Task: In the Contact  AveryRobinson@colgate.com, Add note: 'Add a note to follow up on a recent proposal sent to a prospect.'. Mark checkbox to create task to follow up ': In 3 business days '. Create task, with  description: Physical meeting done, Add due date: Tomorrow; Add reminder: 30 Minutes before. Set Priority High and add note: follow up with the client regarding their recent inquiry and address any questions they may have.. Logged in from softage.1@softage.net
Action: Mouse moved to (80, 65)
Screenshot: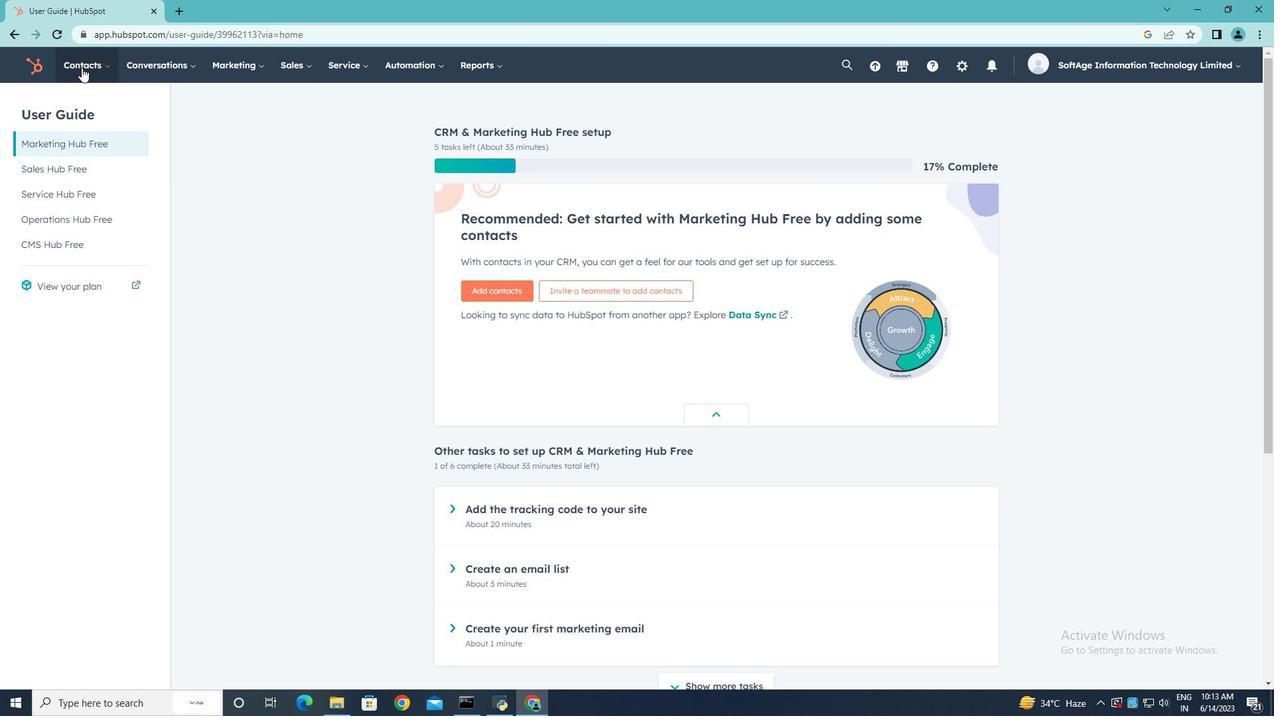 
Action: Mouse pressed left at (80, 65)
Screenshot: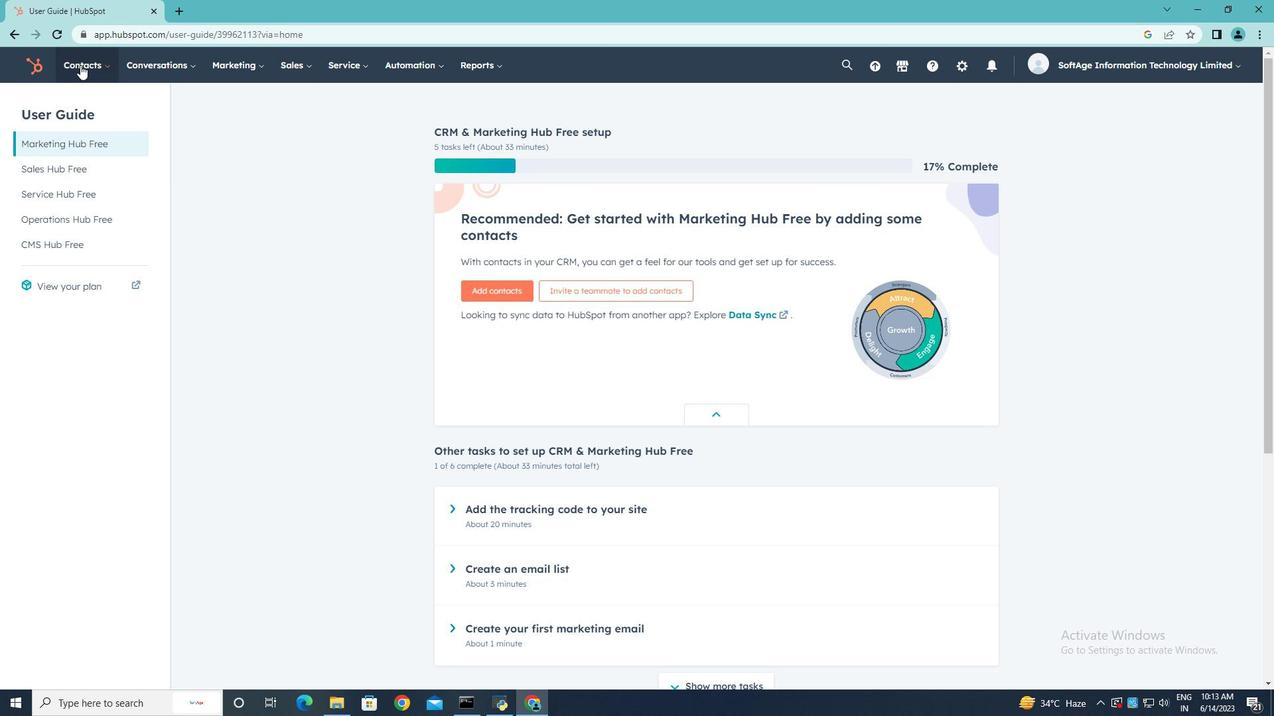 
Action: Mouse moved to (95, 111)
Screenshot: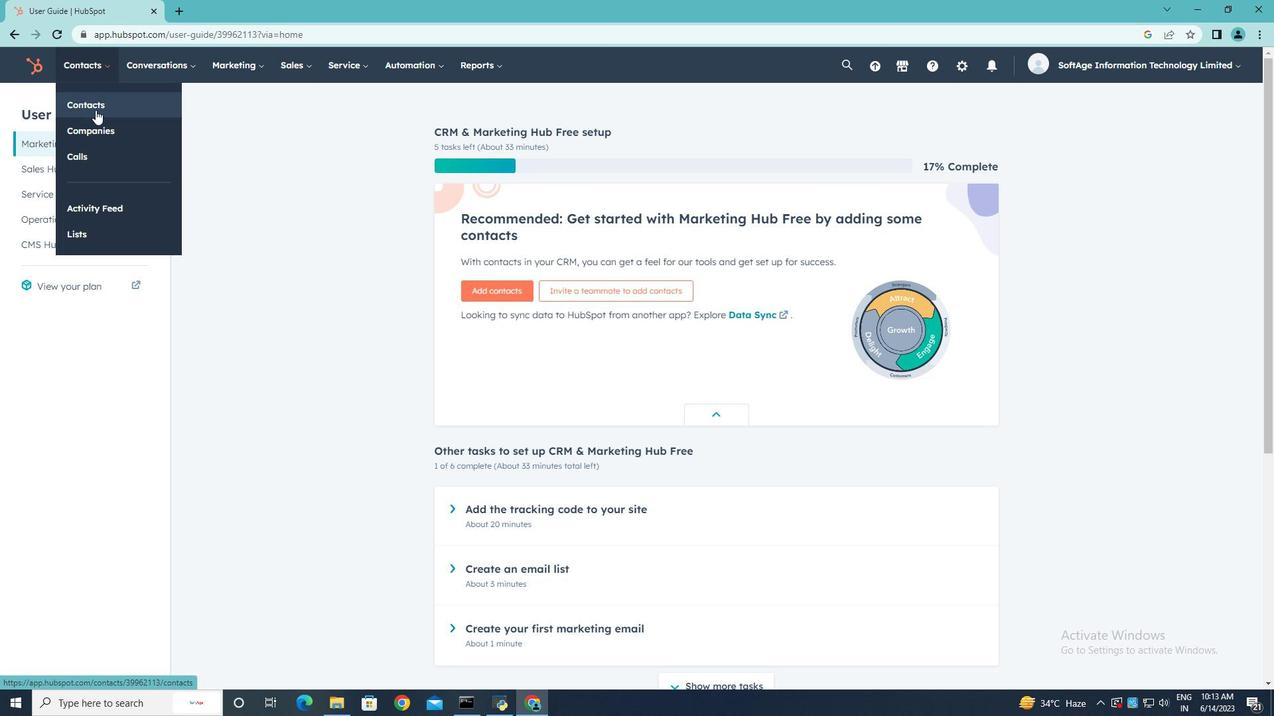 
Action: Mouse pressed left at (95, 111)
Screenshot: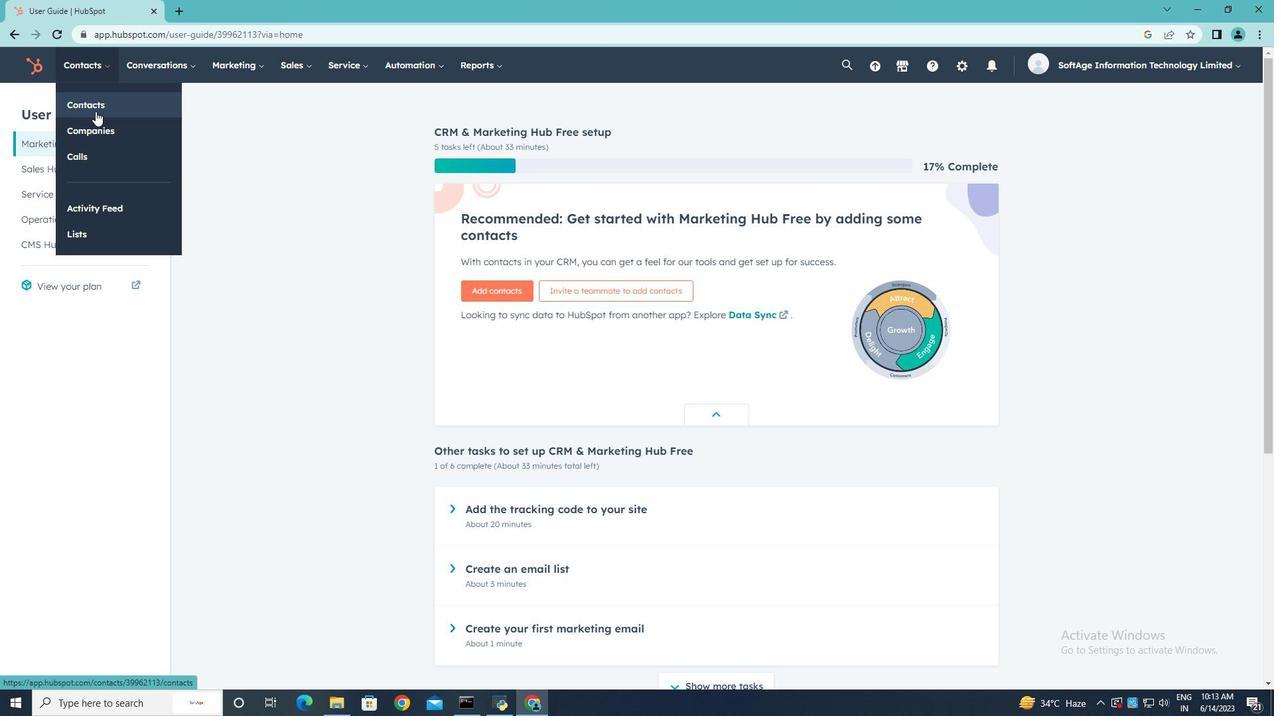 
Action: Mouse moved to (88, 217)
Screenshot: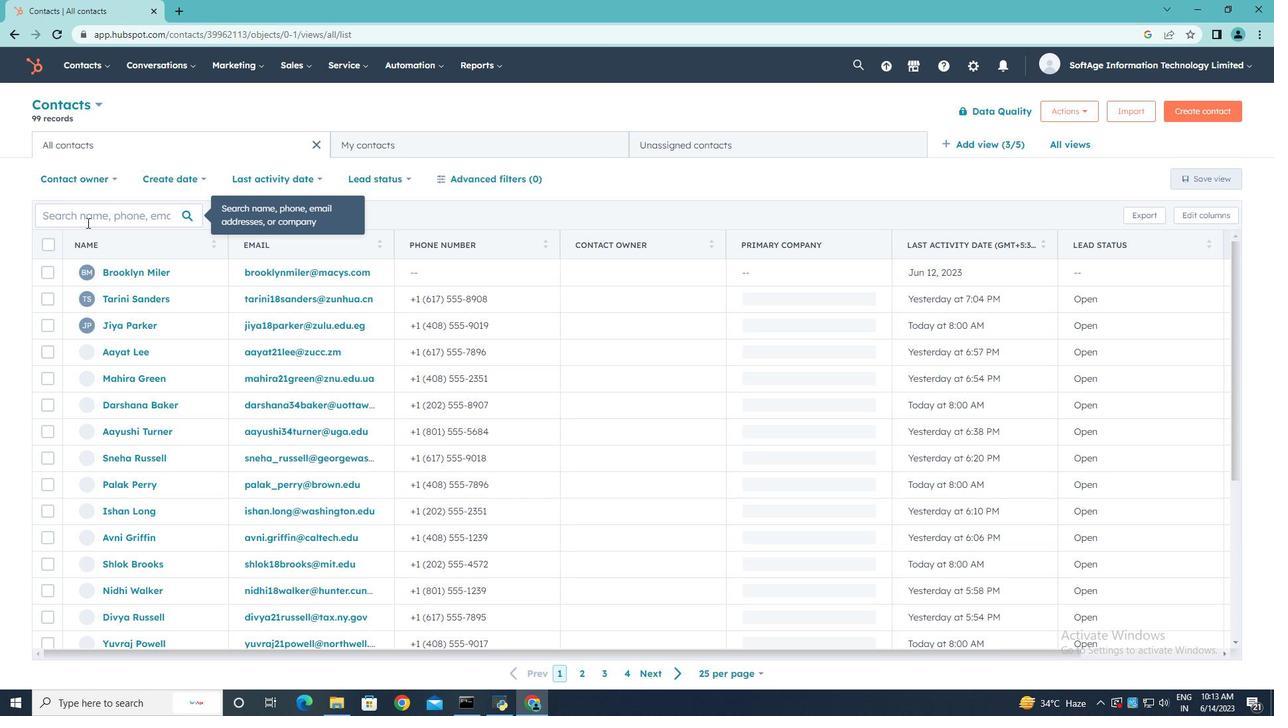 
Action: Mouse pressed left at (88, 217)
Screenshot: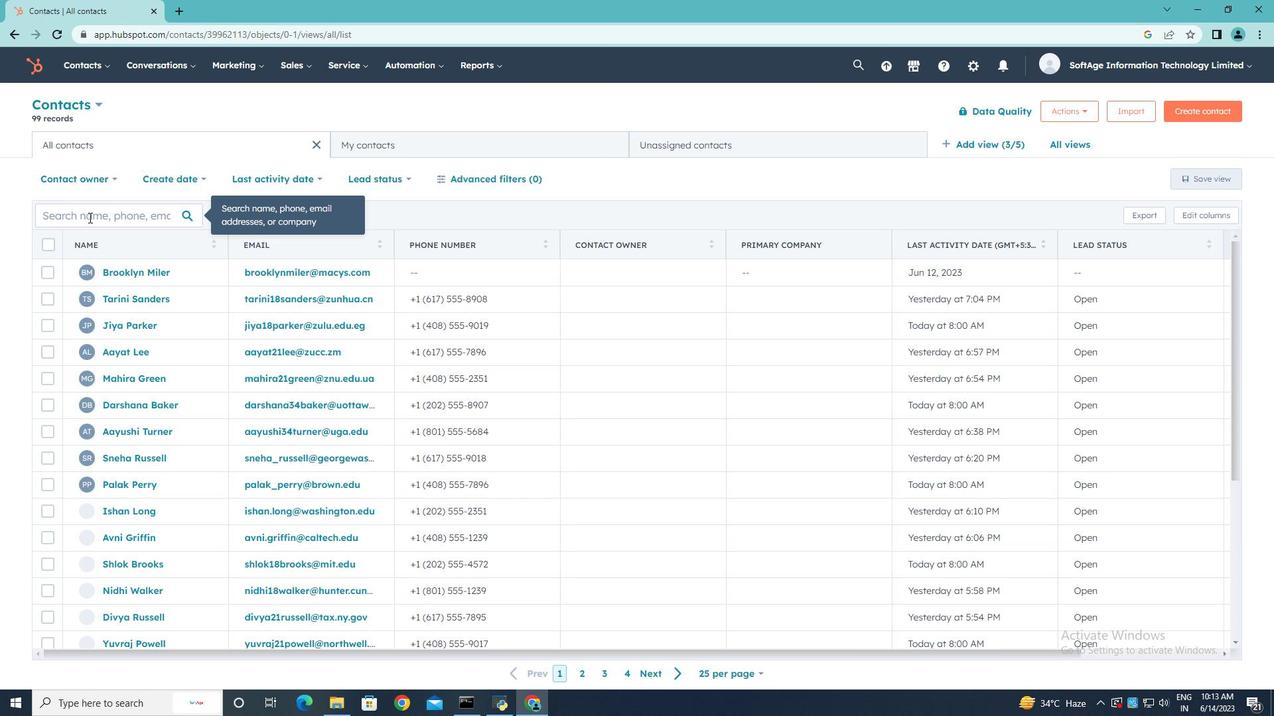 
Action: Key pressed <Key.shift>Avery<Key.shift>Robinson<Key.shift>@colgate.com
Screenshot: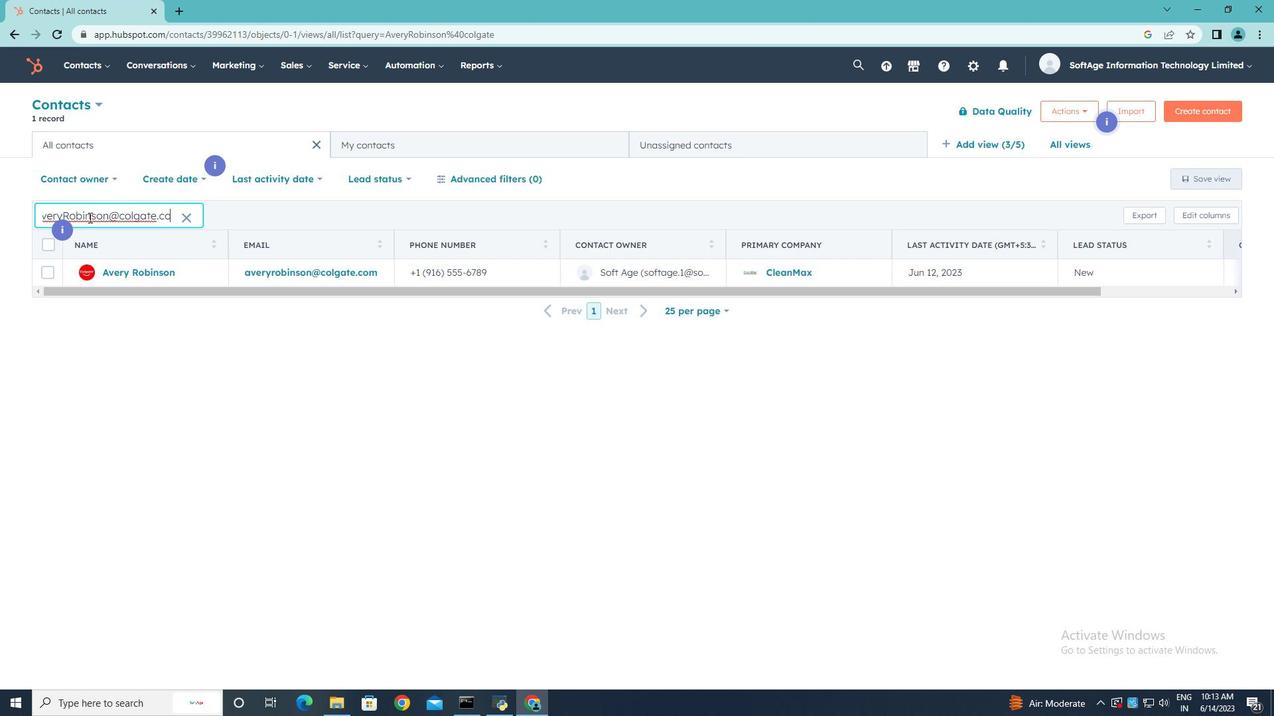 
Action: Mouse moved to (132, 273)
Screenshot: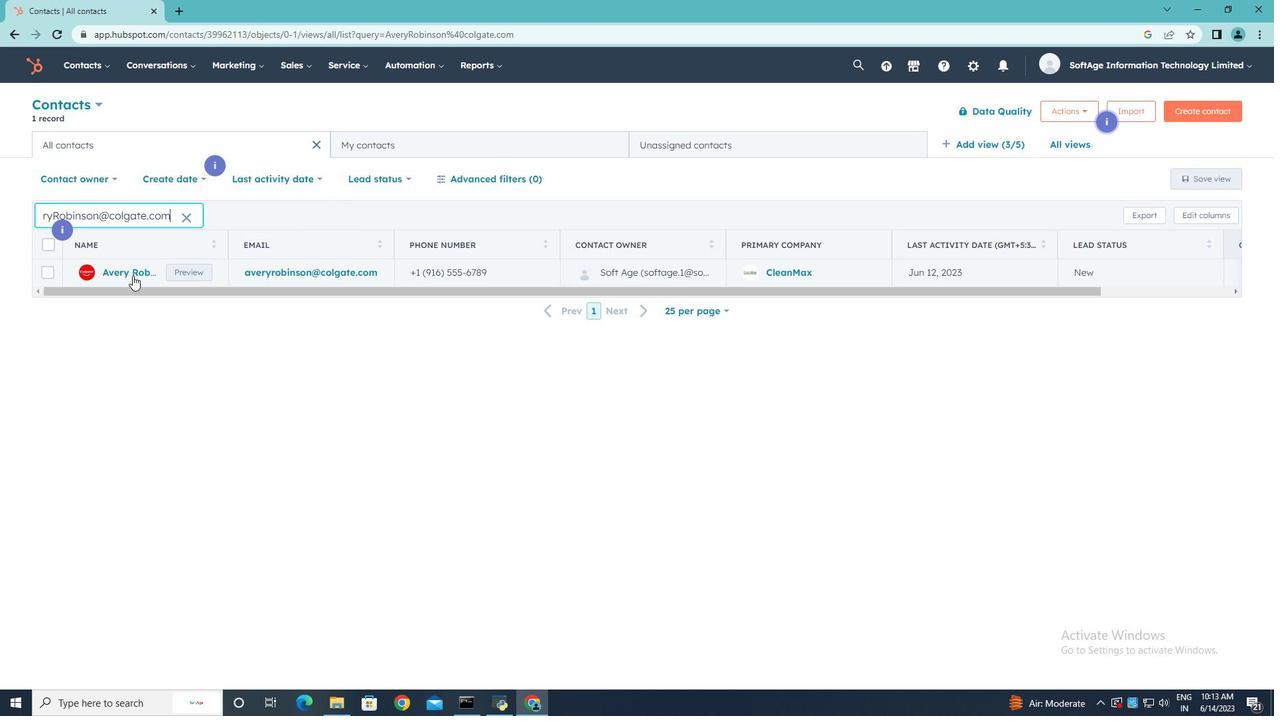 
Action: Mouse pressed left at (132, 273)
Screenshot: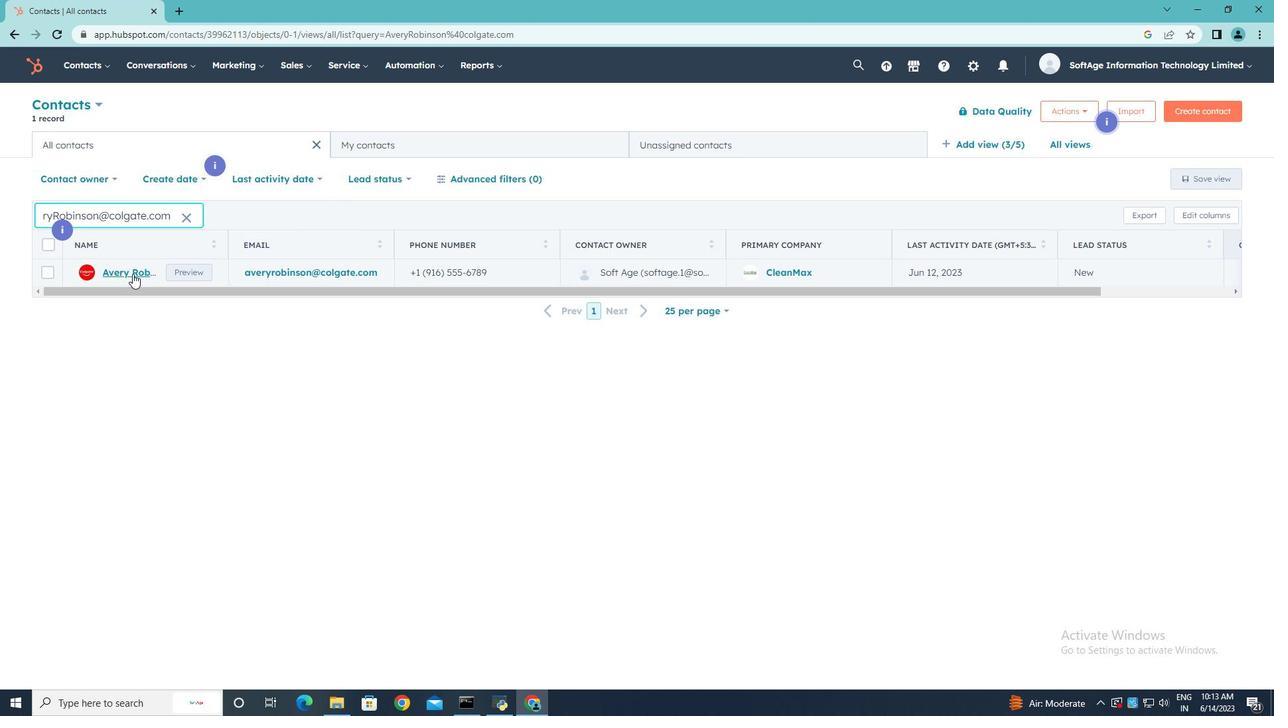 
Action: Mouse pressed left at (132, 273)
Screenshot: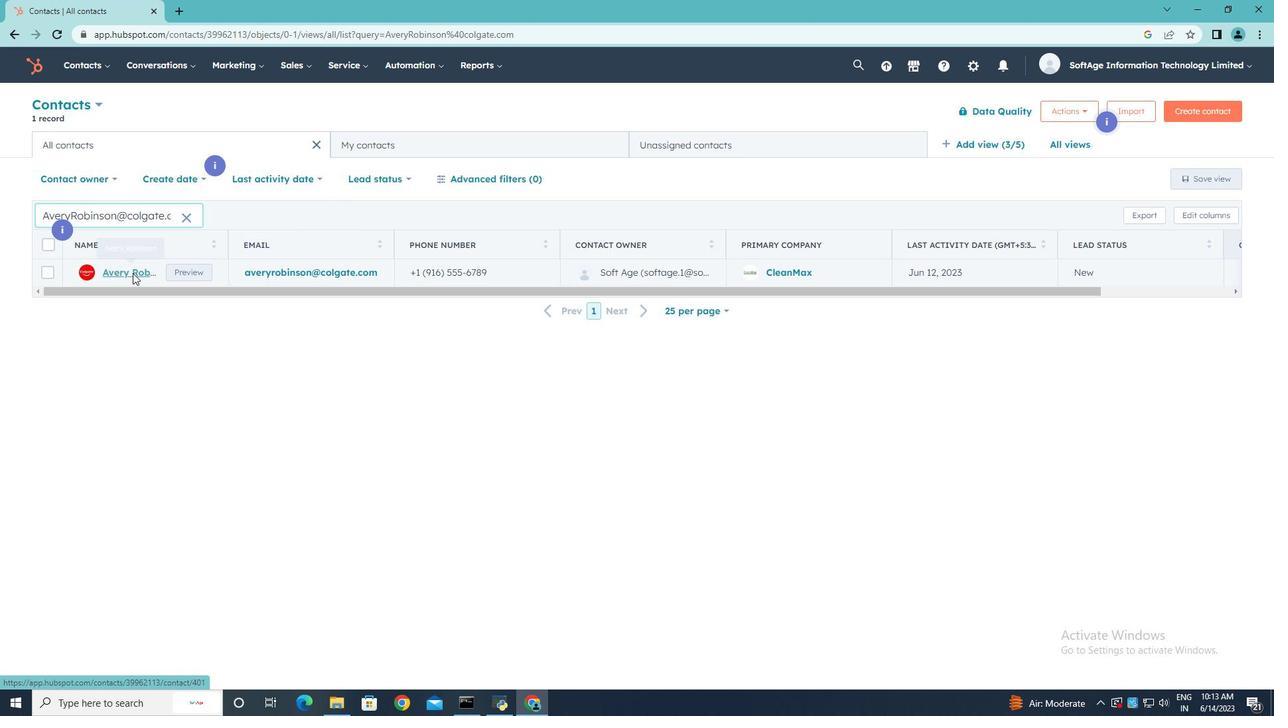 
Action: Mouse moved to (44, 215)
Screenshot: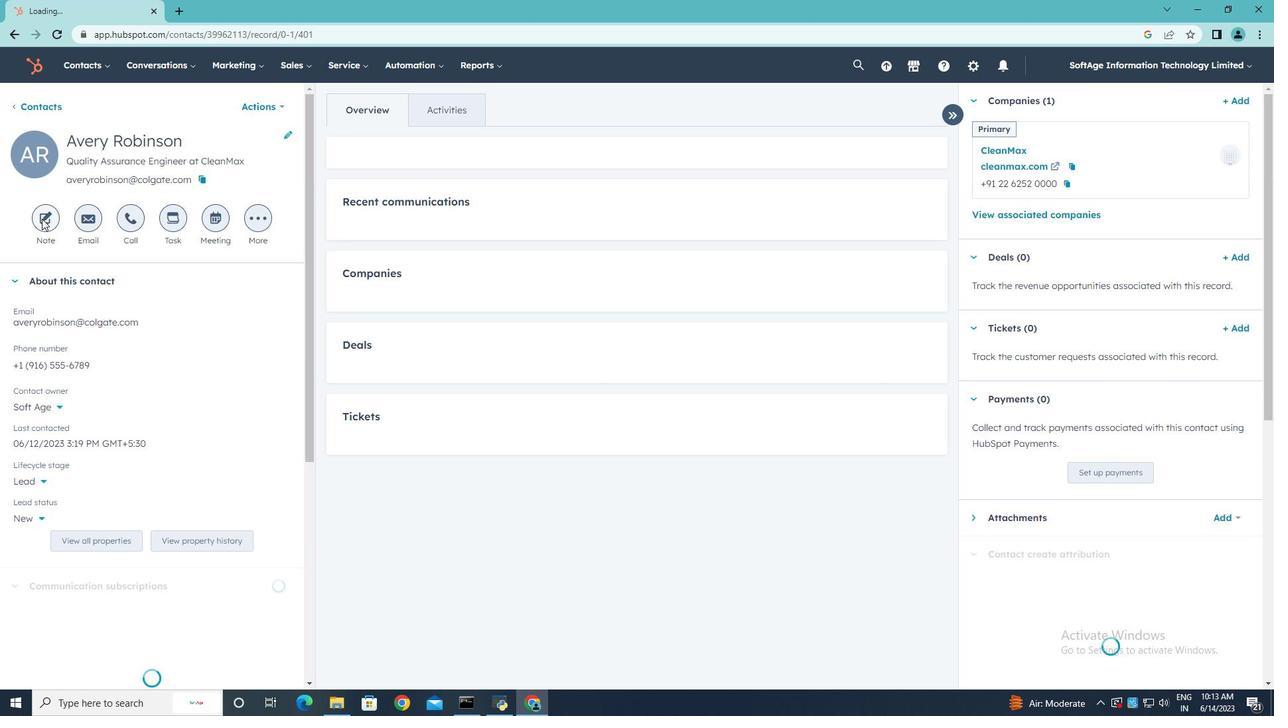 
Action: Mouse pressed left at (44, 215)
Screenshot: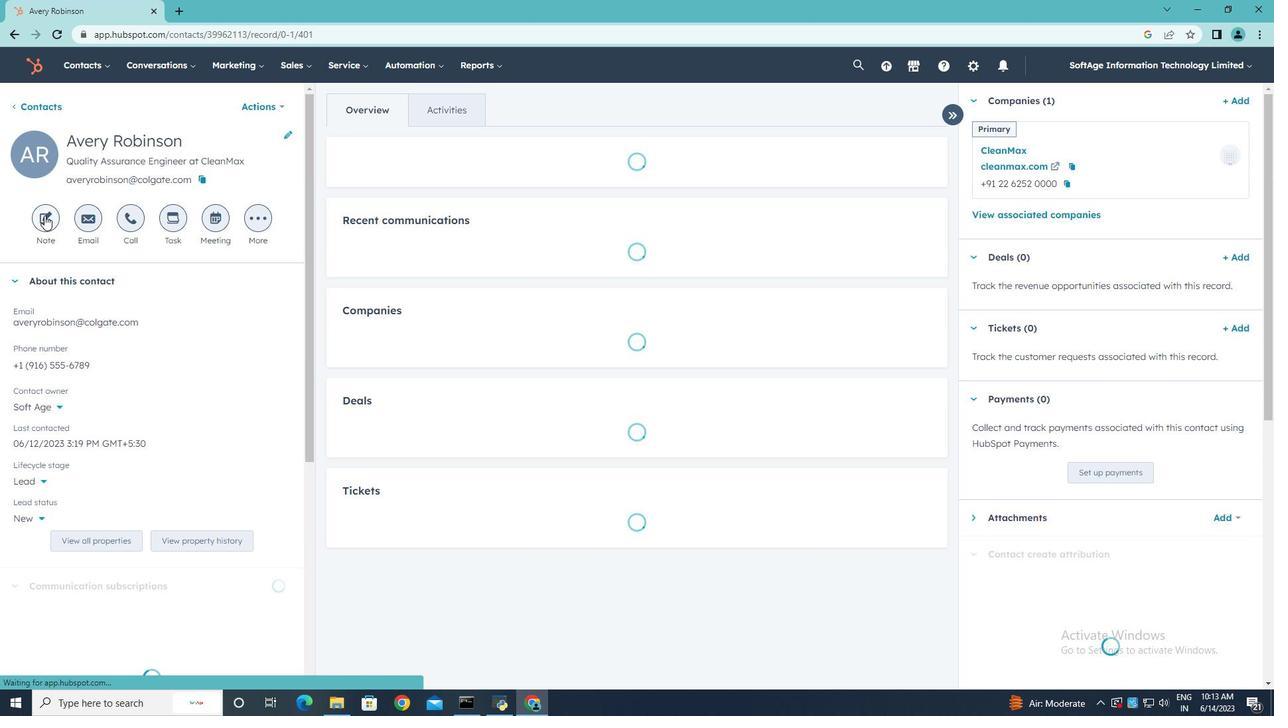 
Action: Mouse moved to (1125, 404)
Screenshot: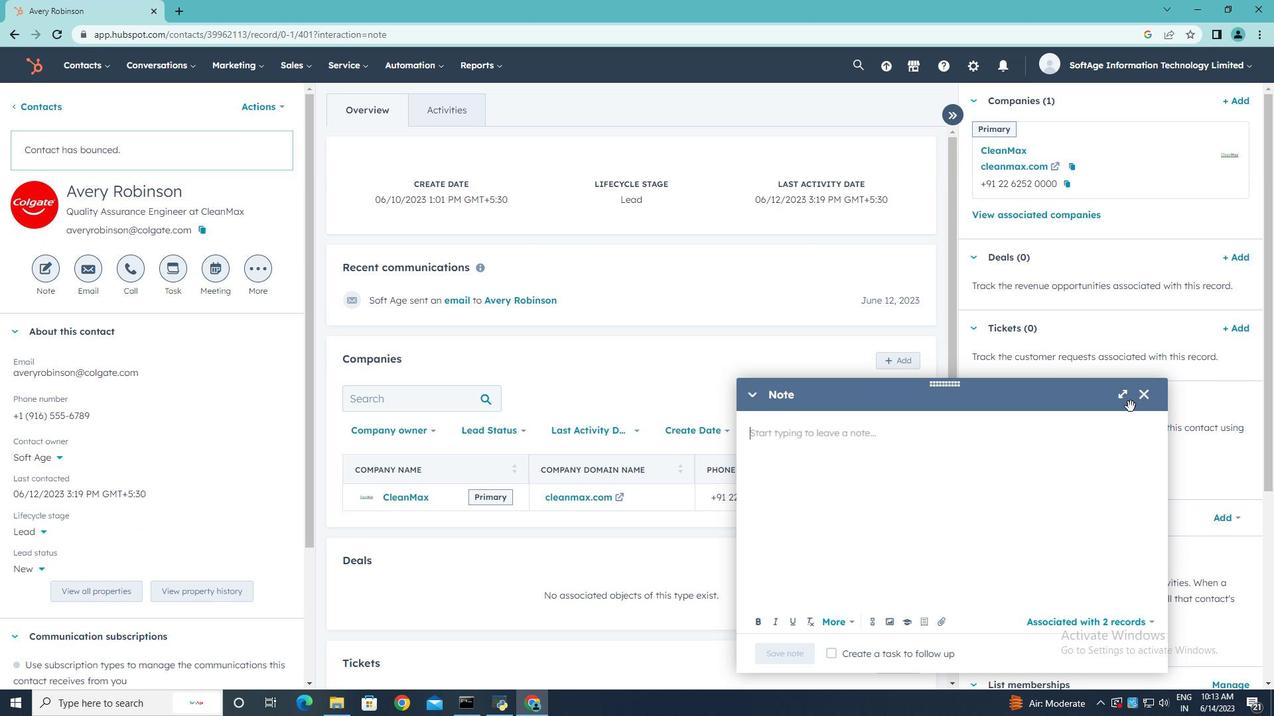 
Action: Mouse pressed left at (1125, 404)
Screenshot: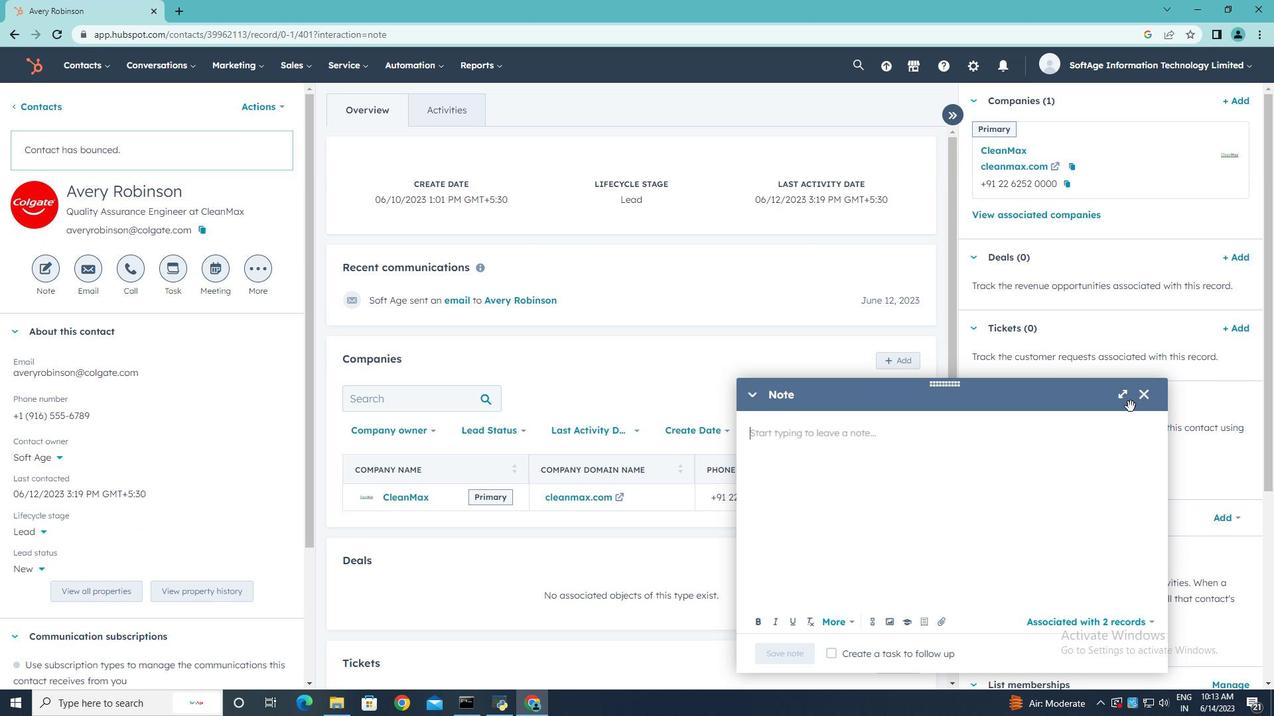 
Action: Mouse moved to (305, 197)
Screenshot: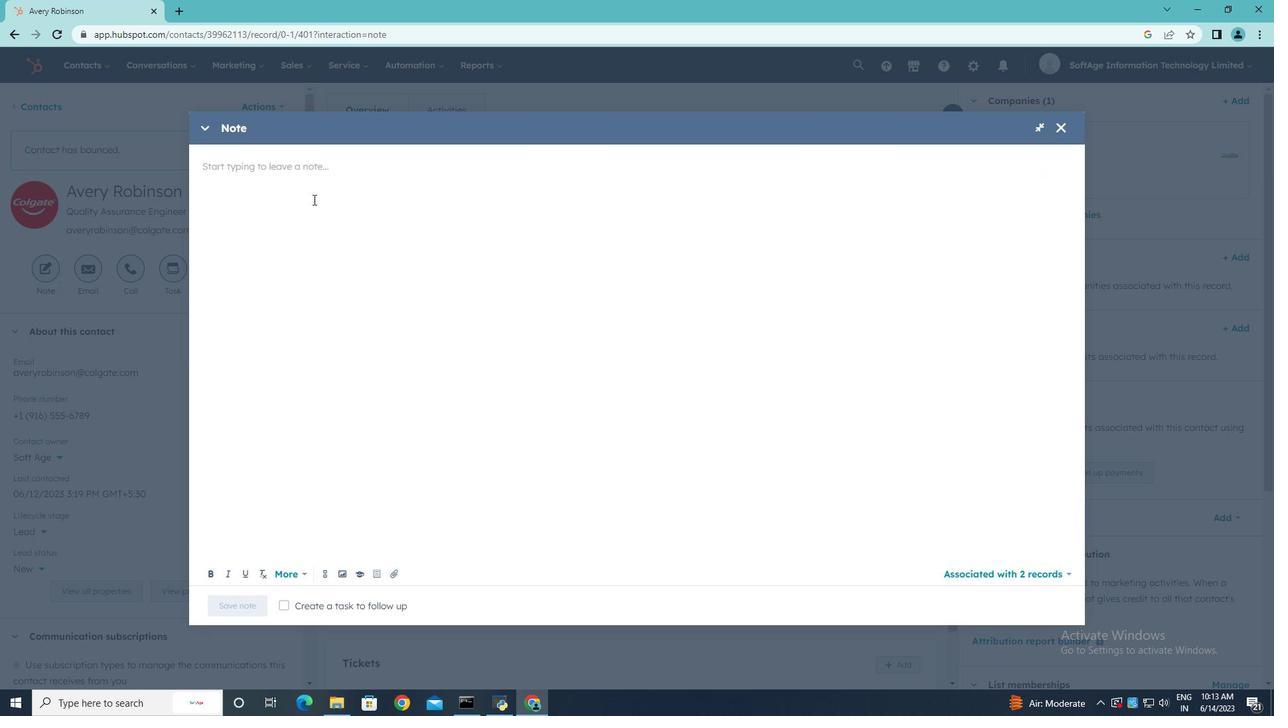 
Action: Key pressed <Key.shift>Add<Key.space>a<Key.space>note<Key.space>to<Key.space>follow<Key.space>up<Key.space>on<Key.space>a<Key.space>recent<Key.space>propsal<Key.space>sent
Screenshot: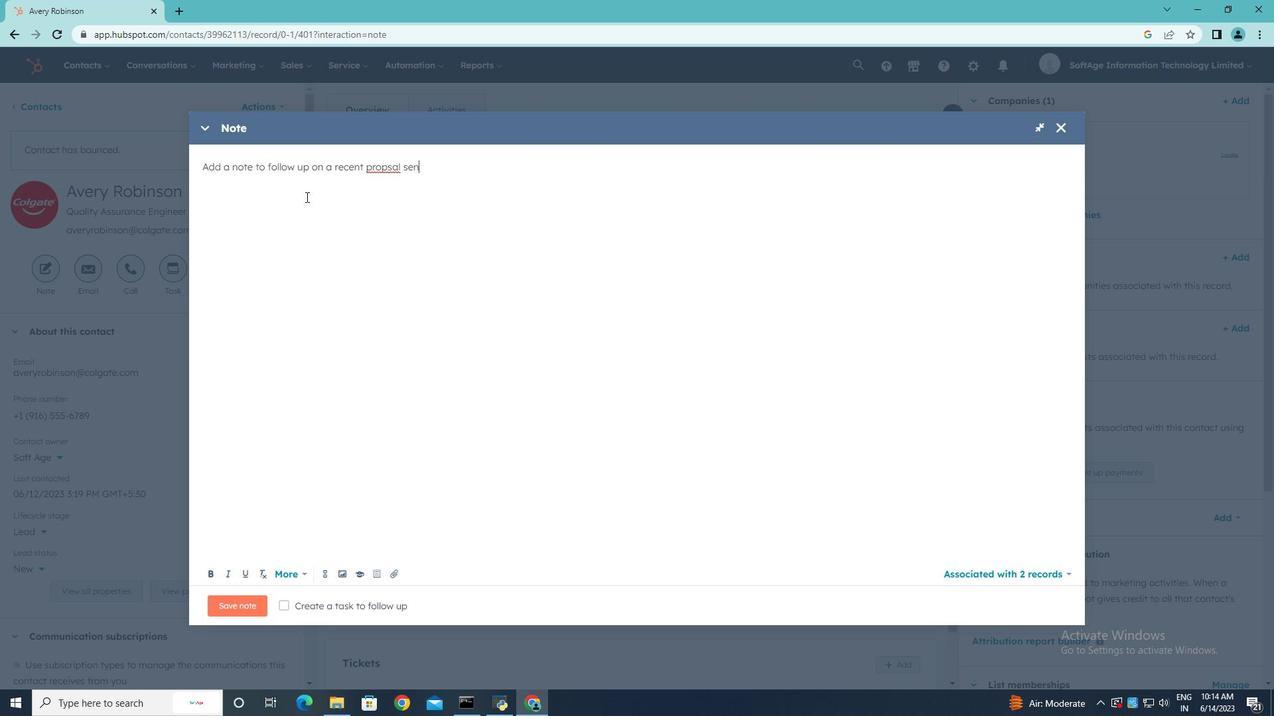 
Action: Mouse moved to (386, 168)
Screenshot: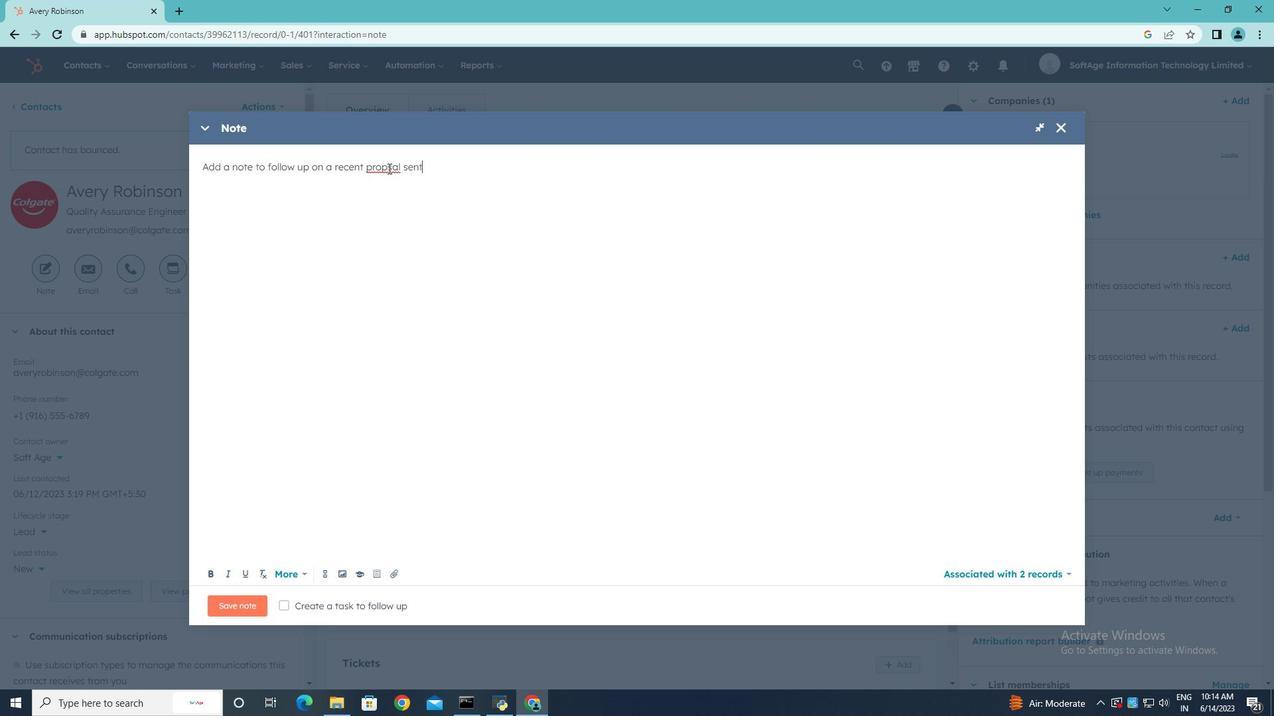
Action: Mouse pressed left at (386, 168)
Screenshot: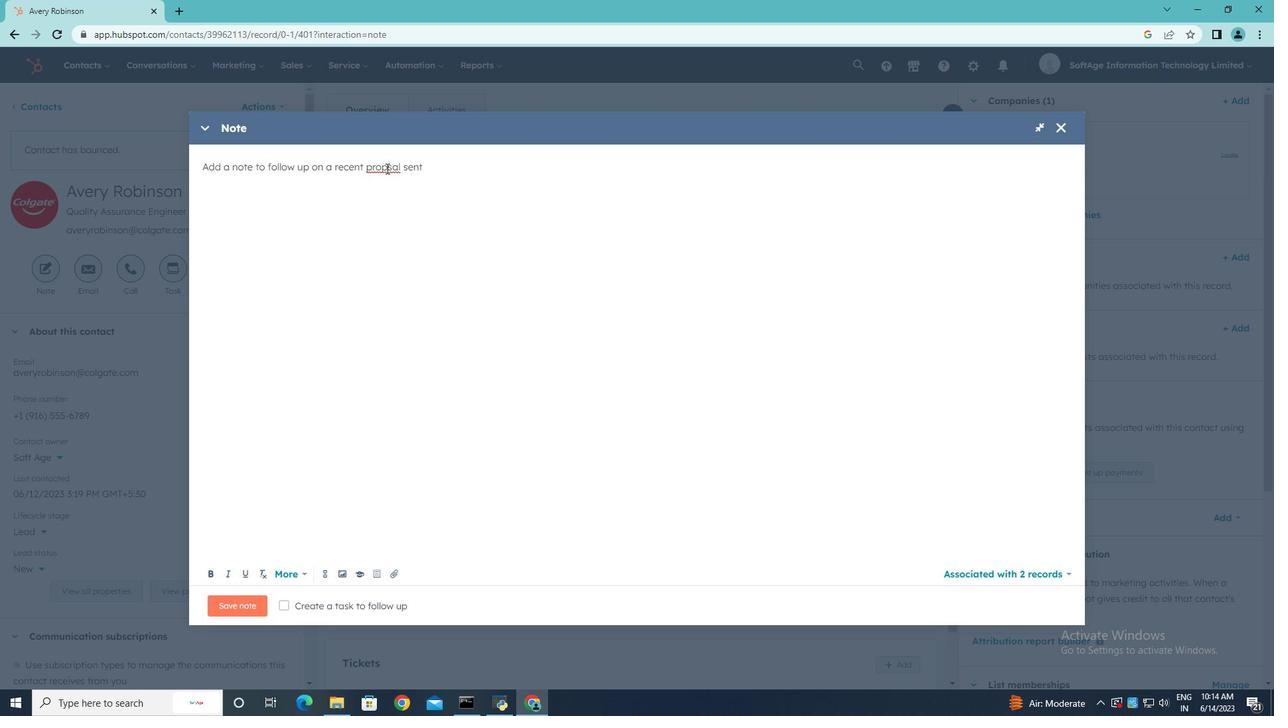 
Action: Key pressed o
Screenshot: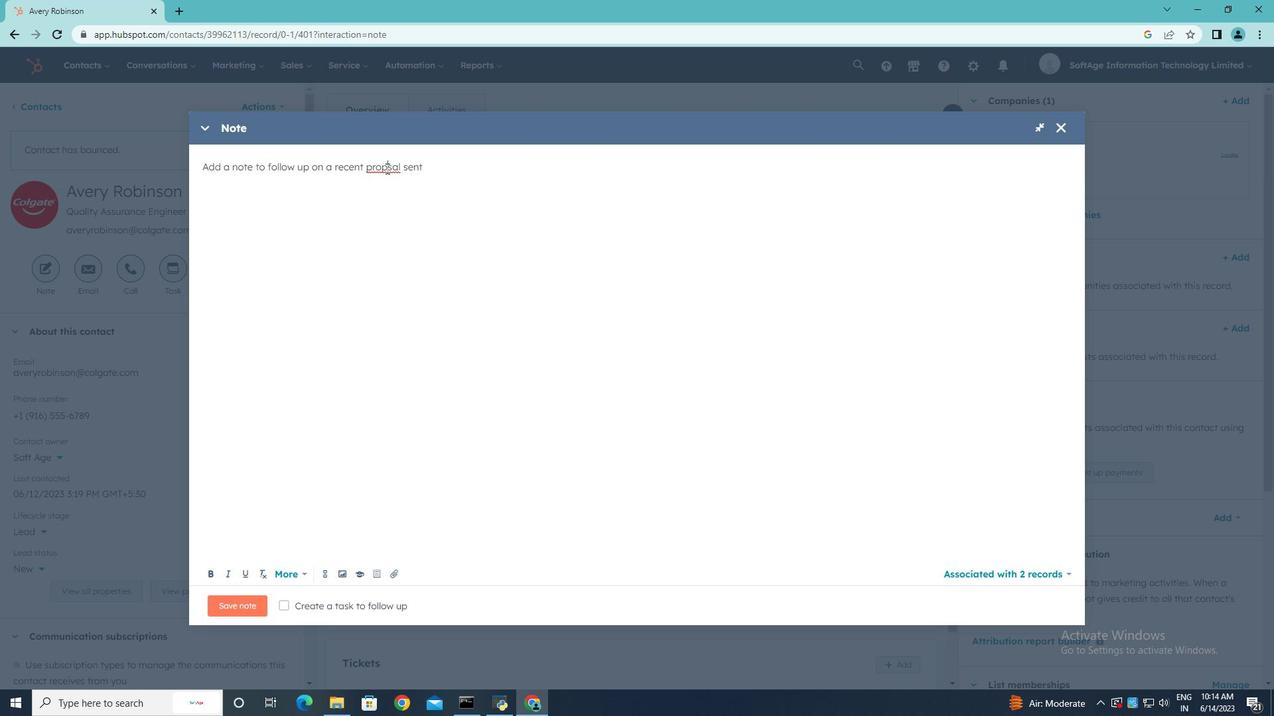 
Action: Mouse moved to (469, 174)
Screenshot: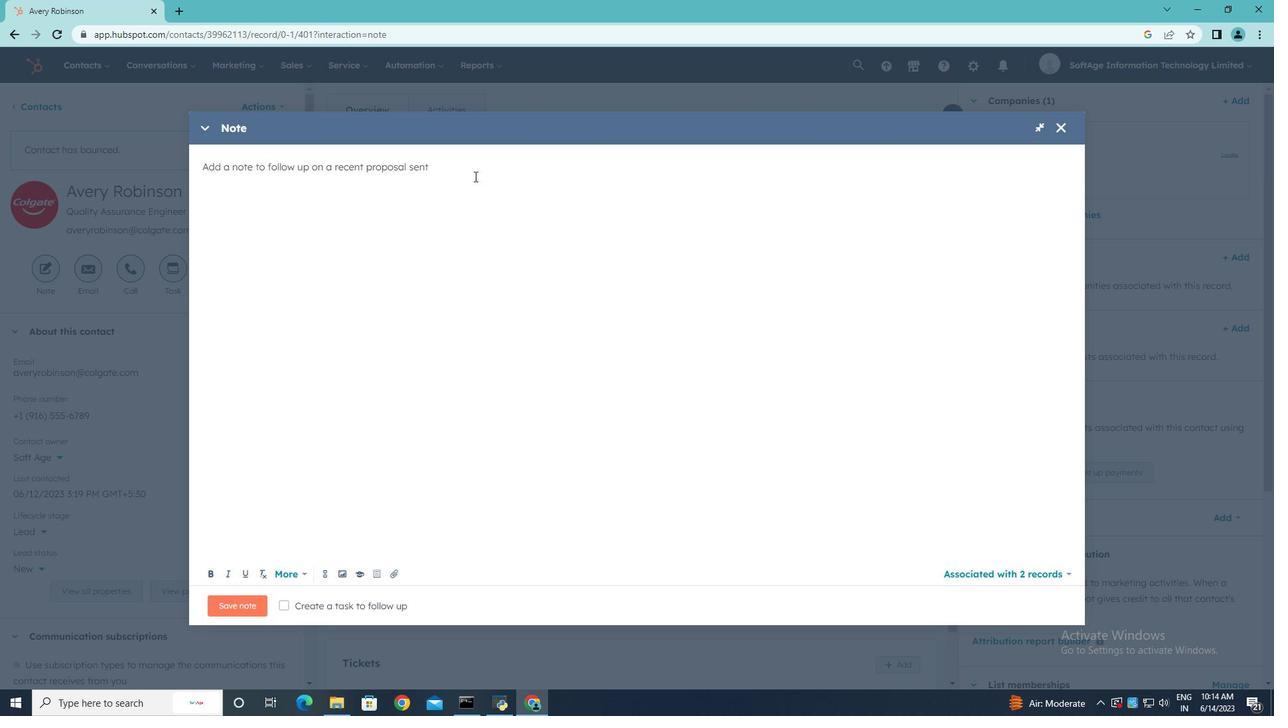 
Action: Mouse pressed left at (469, 174)
Screenshot: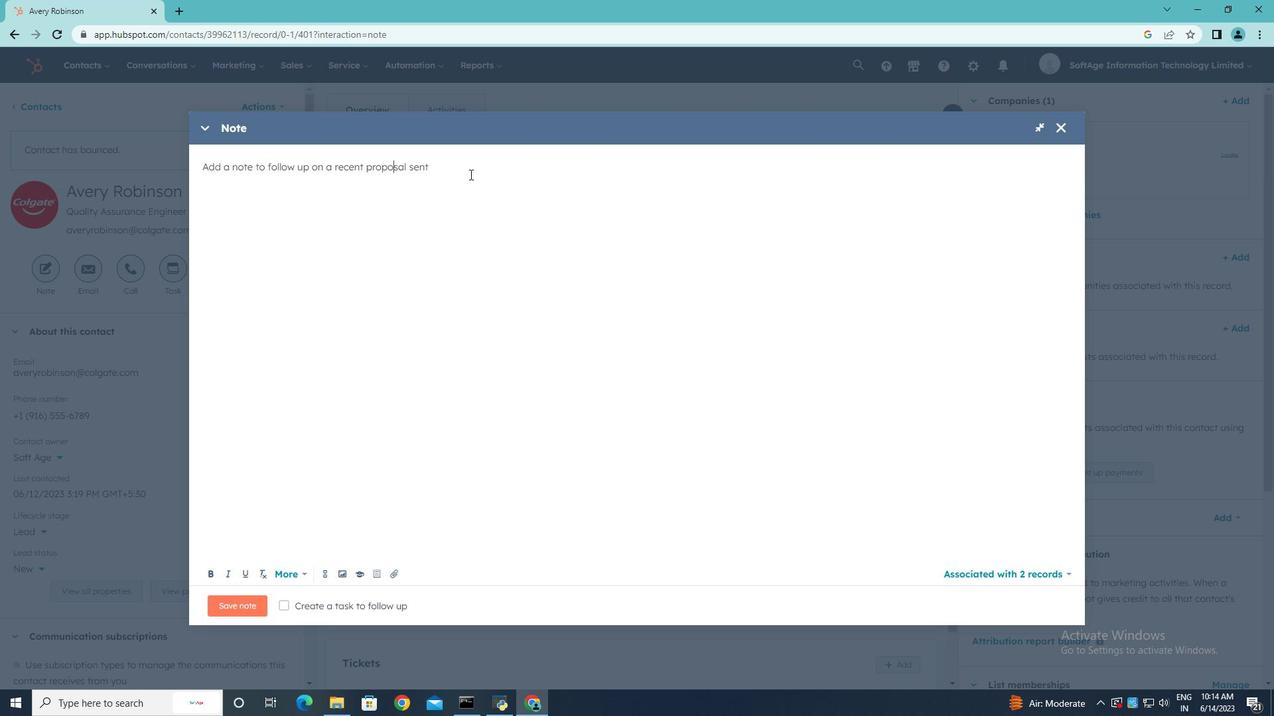 
Action: Key pressed <Key.space>to<Key.space>a<Key.space>prospect.
Screenshot: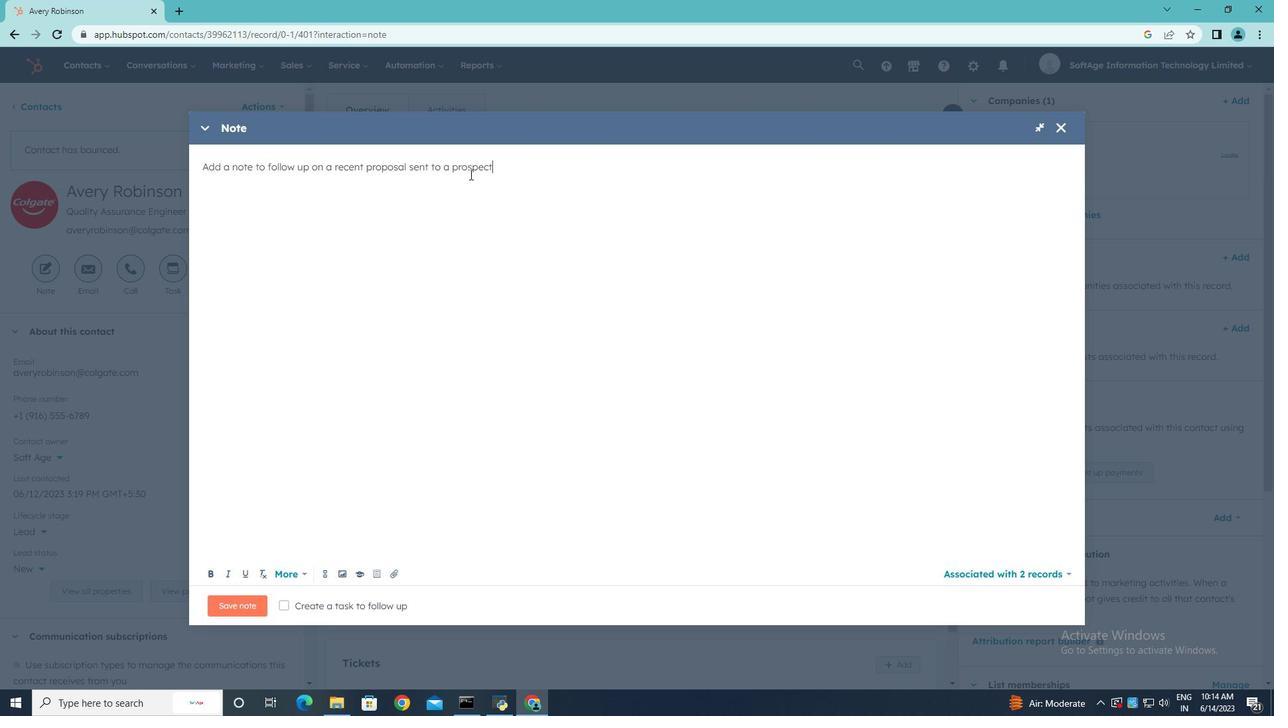 
Action: Mouse moved to (286, 609)
Screenshot: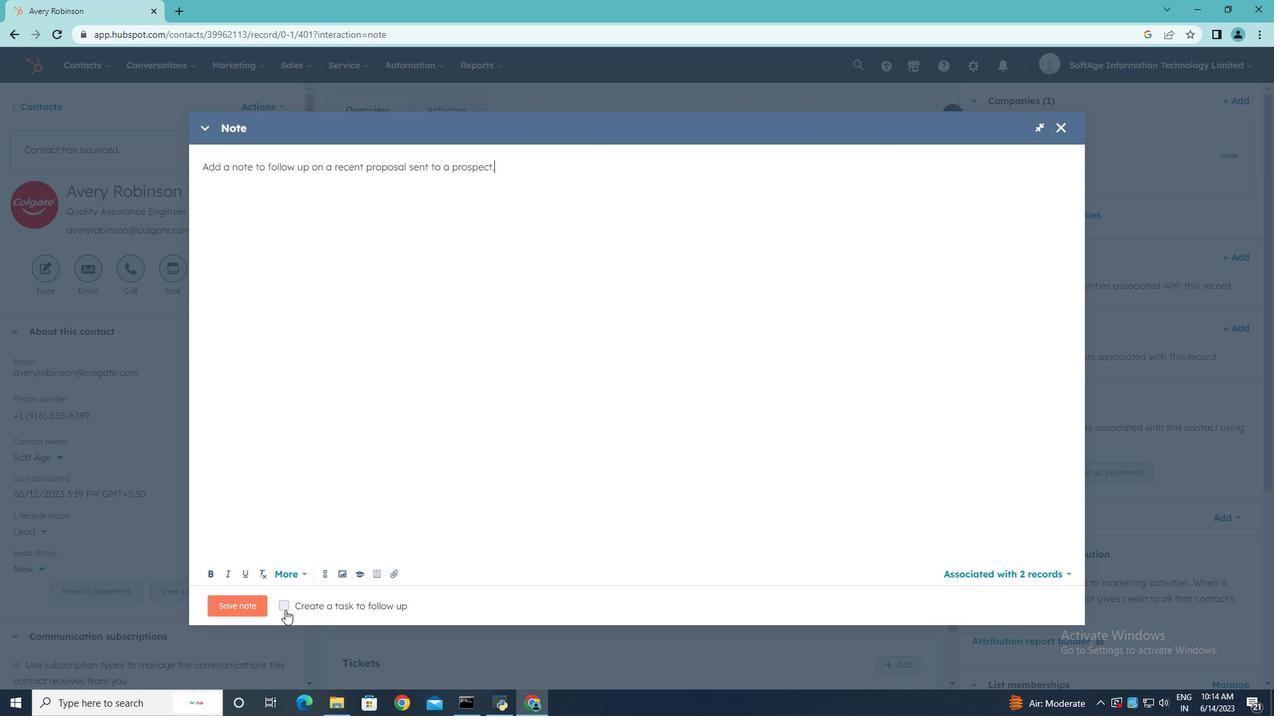 
Action: Mouse pressed left at (286, 609)
Screenshot: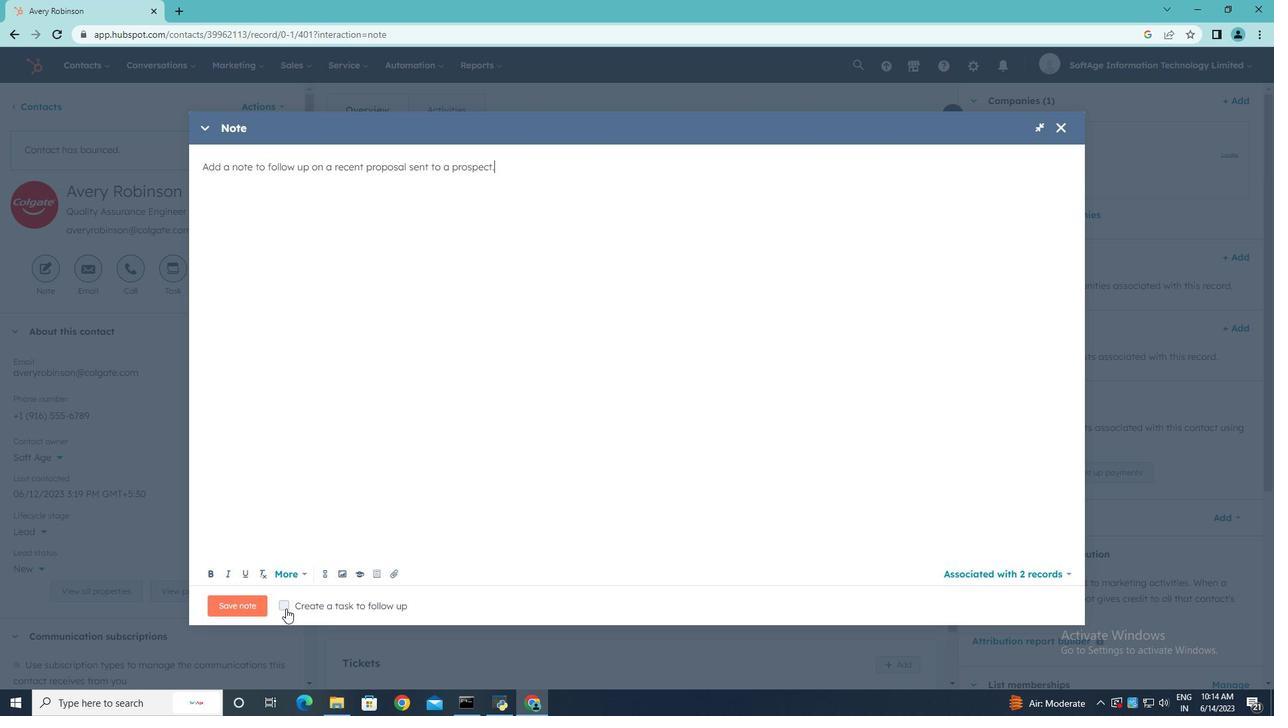 
Action: Mouse moved to (460, 604)
Screenshot: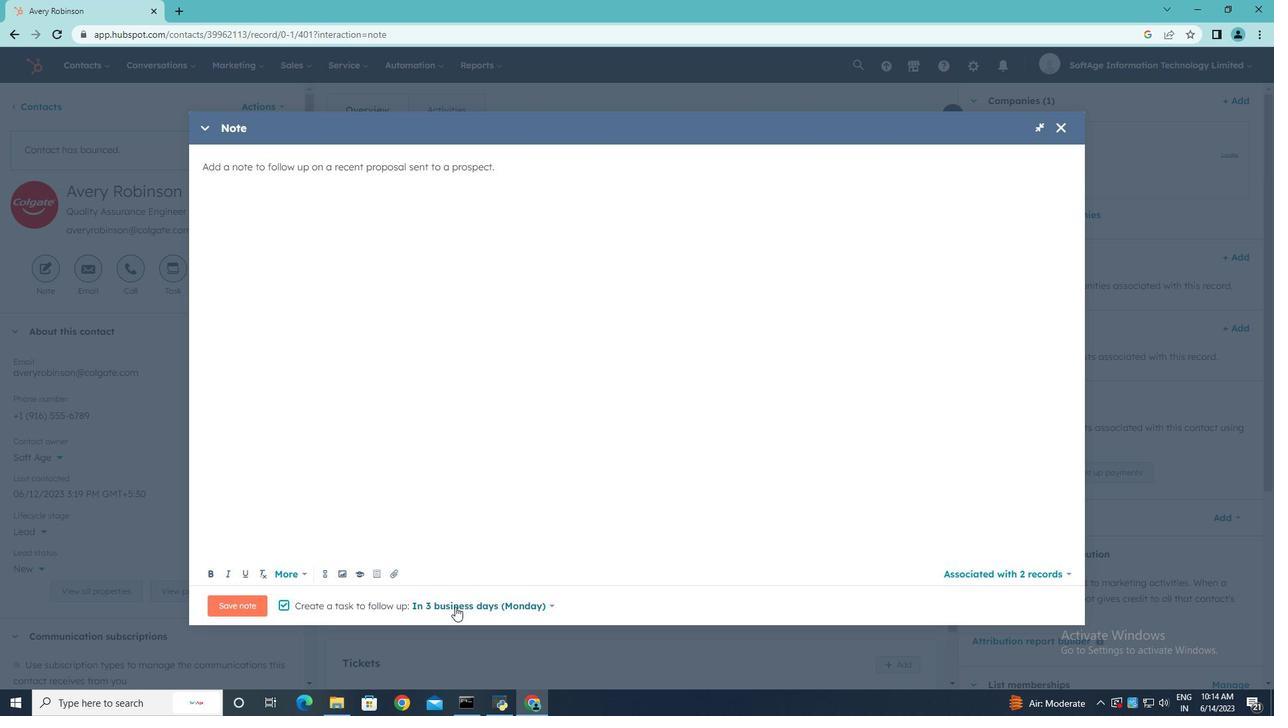 
Action: Mouse pressed left at (460, 604)
Screenshot: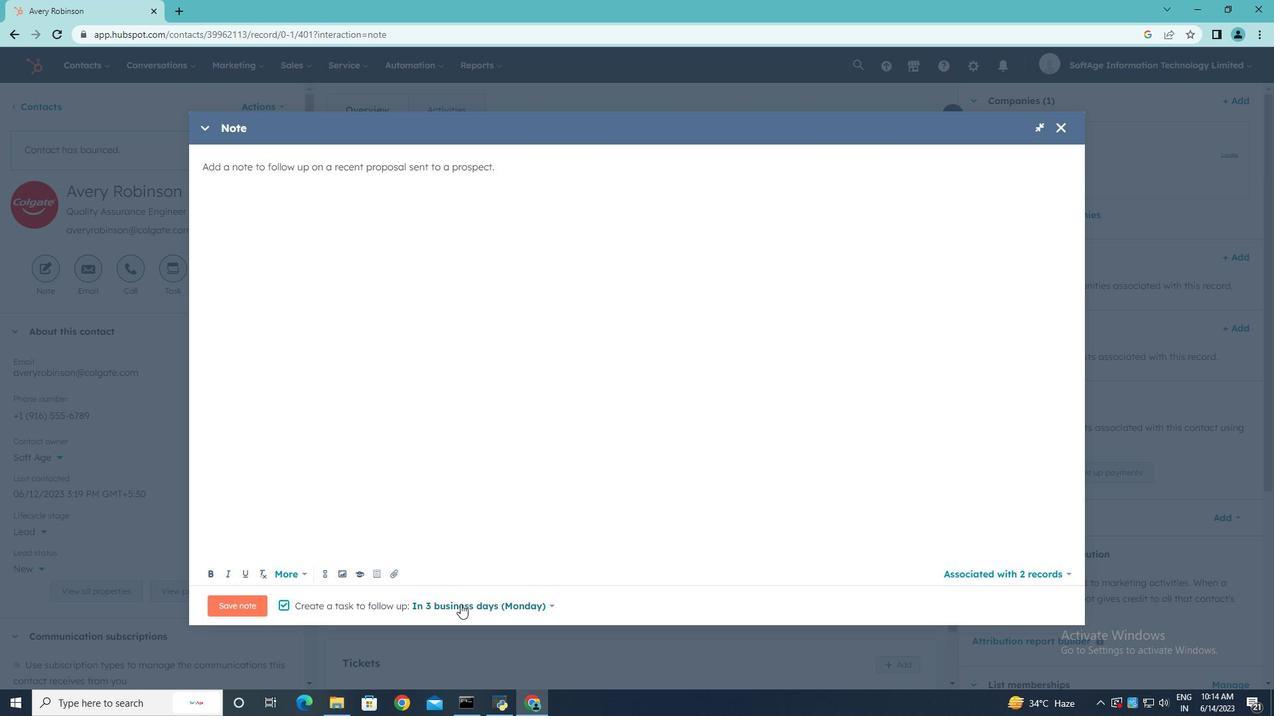 
Action: Mouse moved to (516, 475)
Screenshot: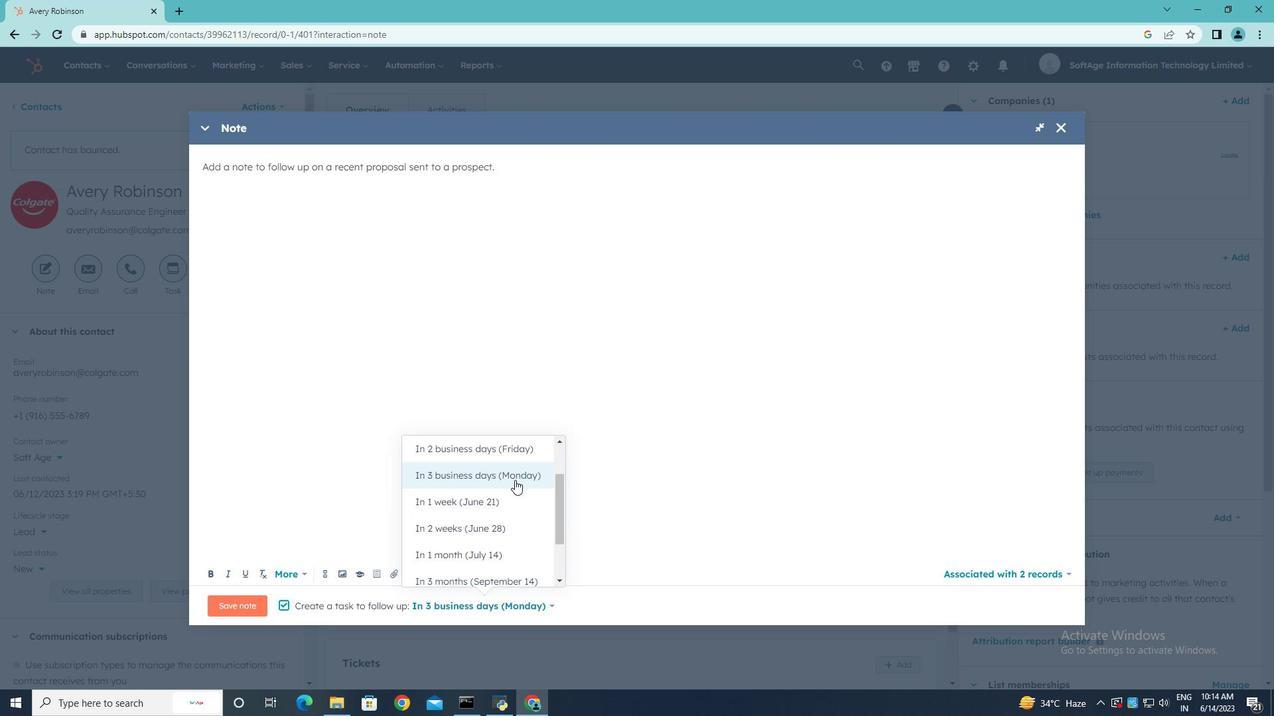 
Action: Mouse pressed left at (516, 475)
Screenshot: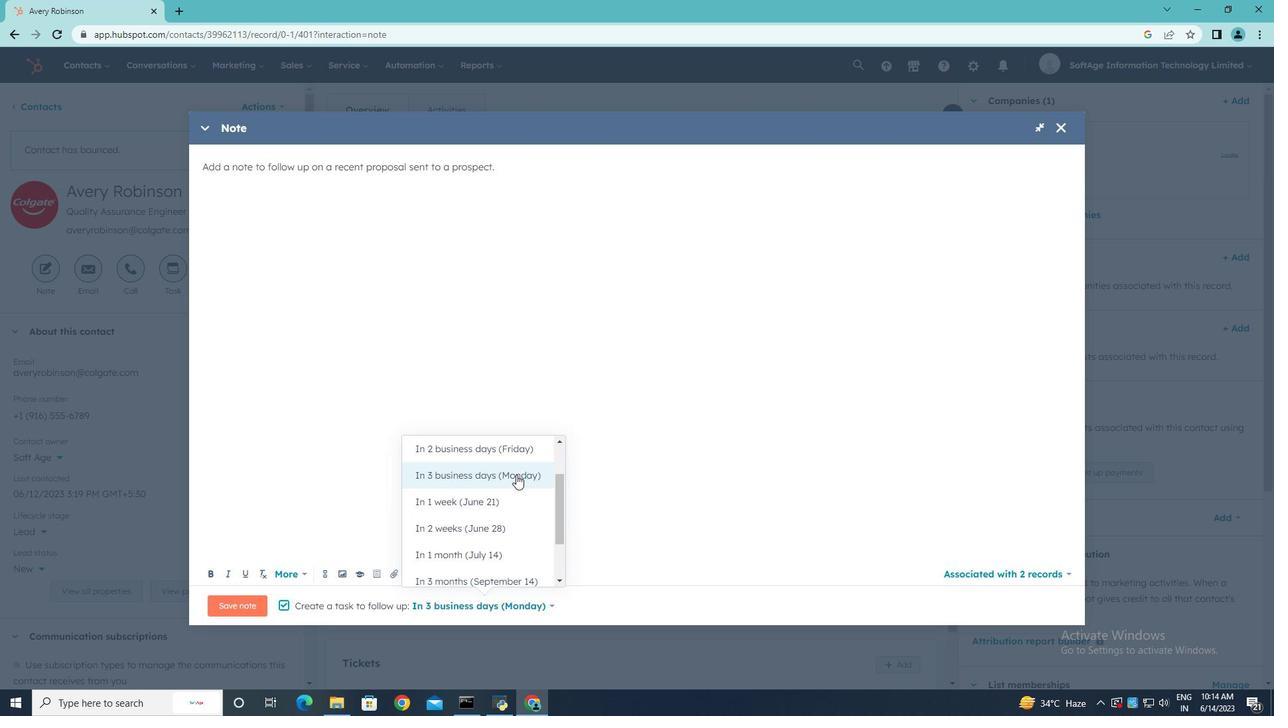 
Action: Mouse moved to (240, 599)
Screenshot: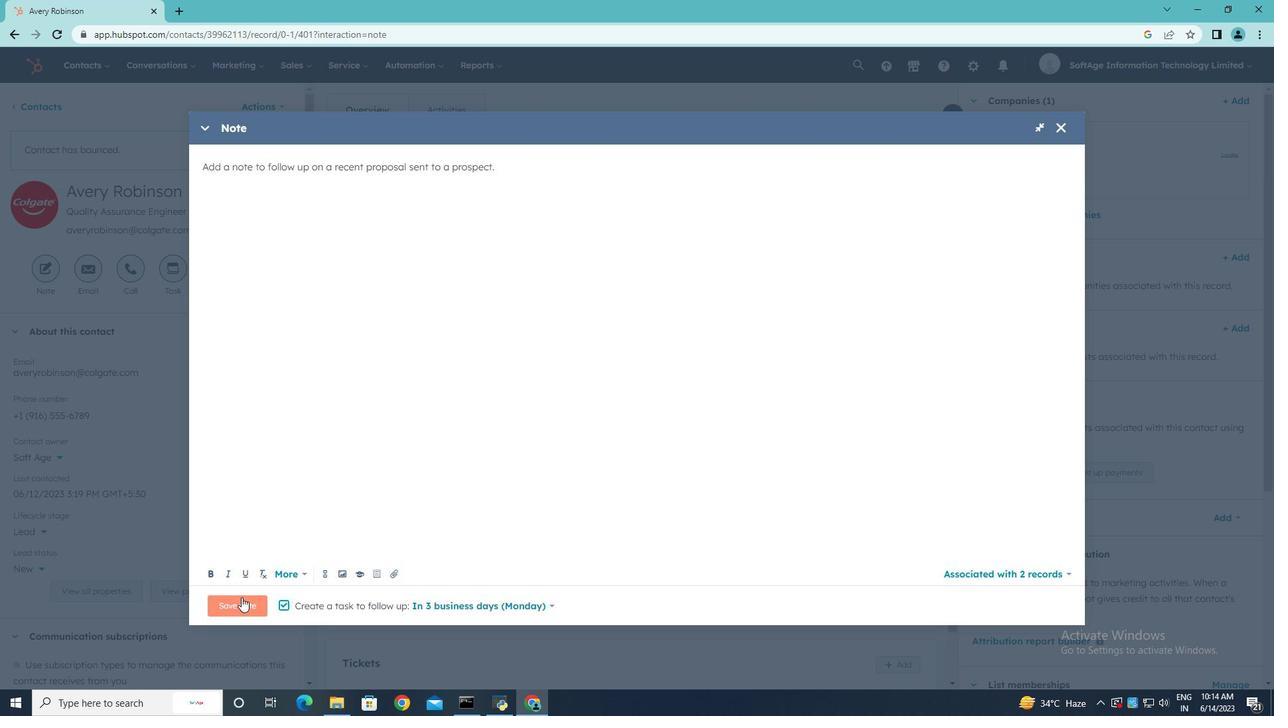 
Action: Mouse pressed left at (240, 599)
Screenshot: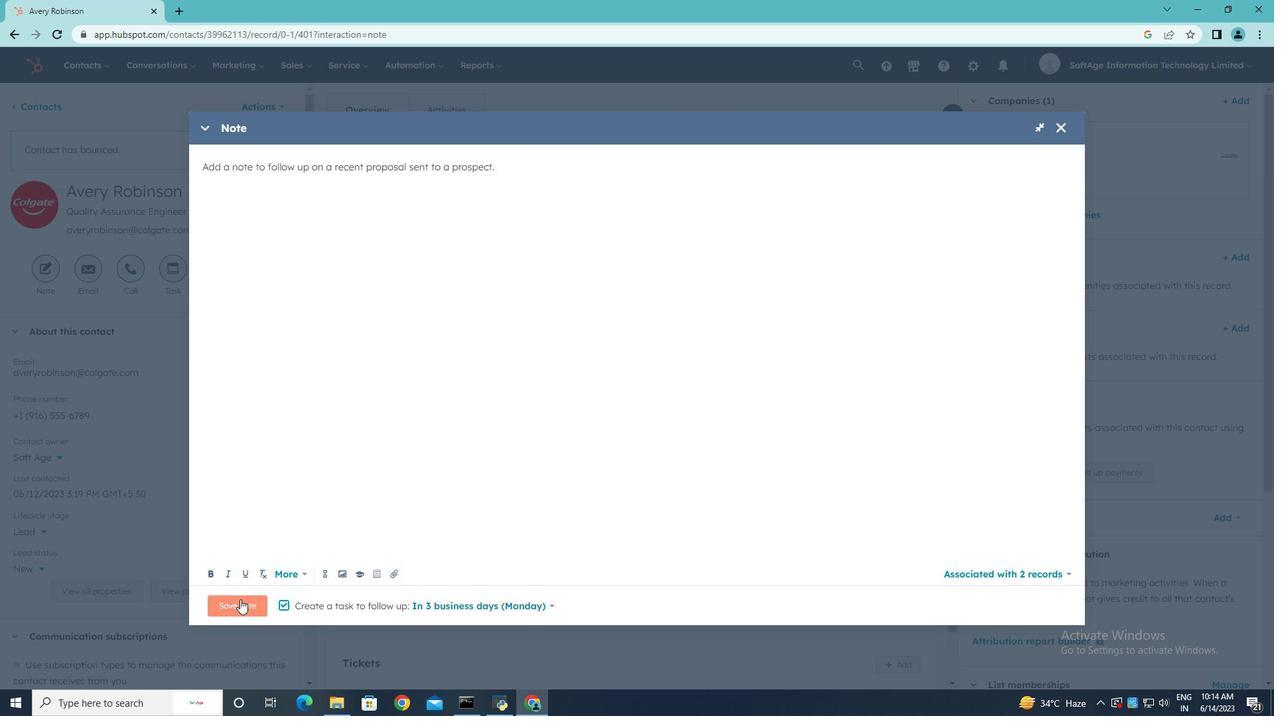 
Action: Mouse moved to (171, 273)
Screenshot: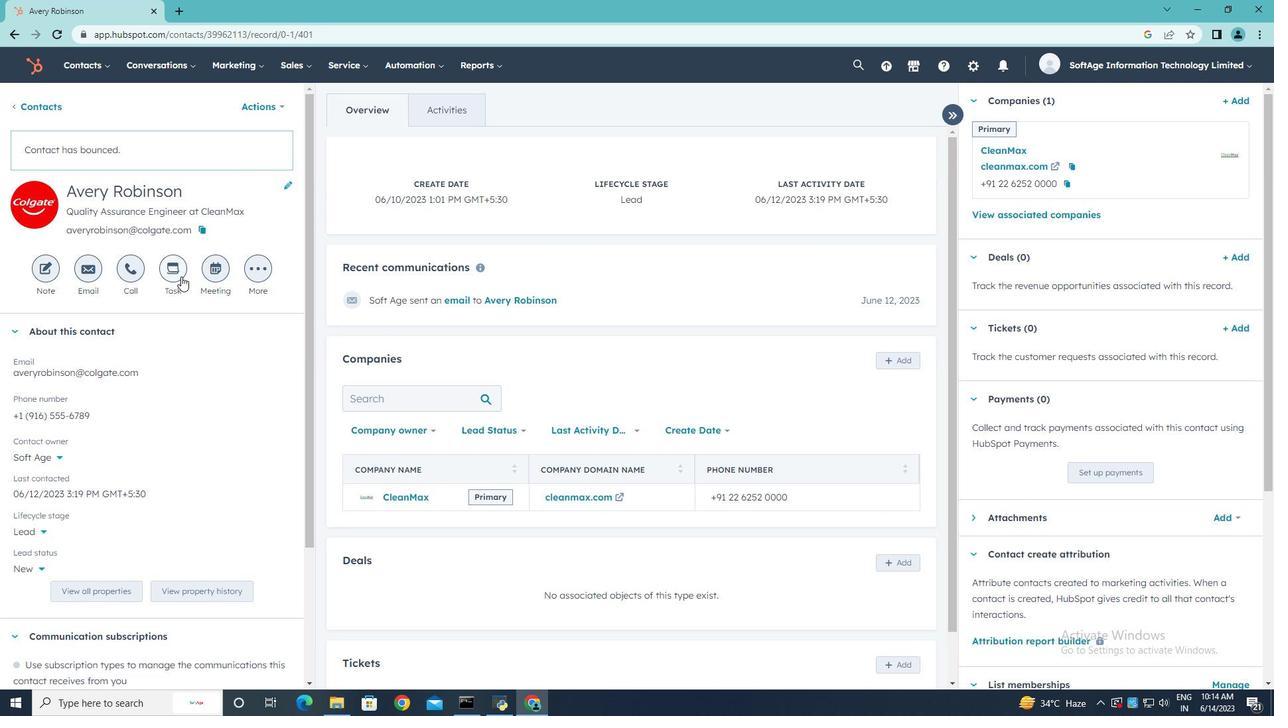
Action: Mouse pressed left at (171, 273)
Screenshot: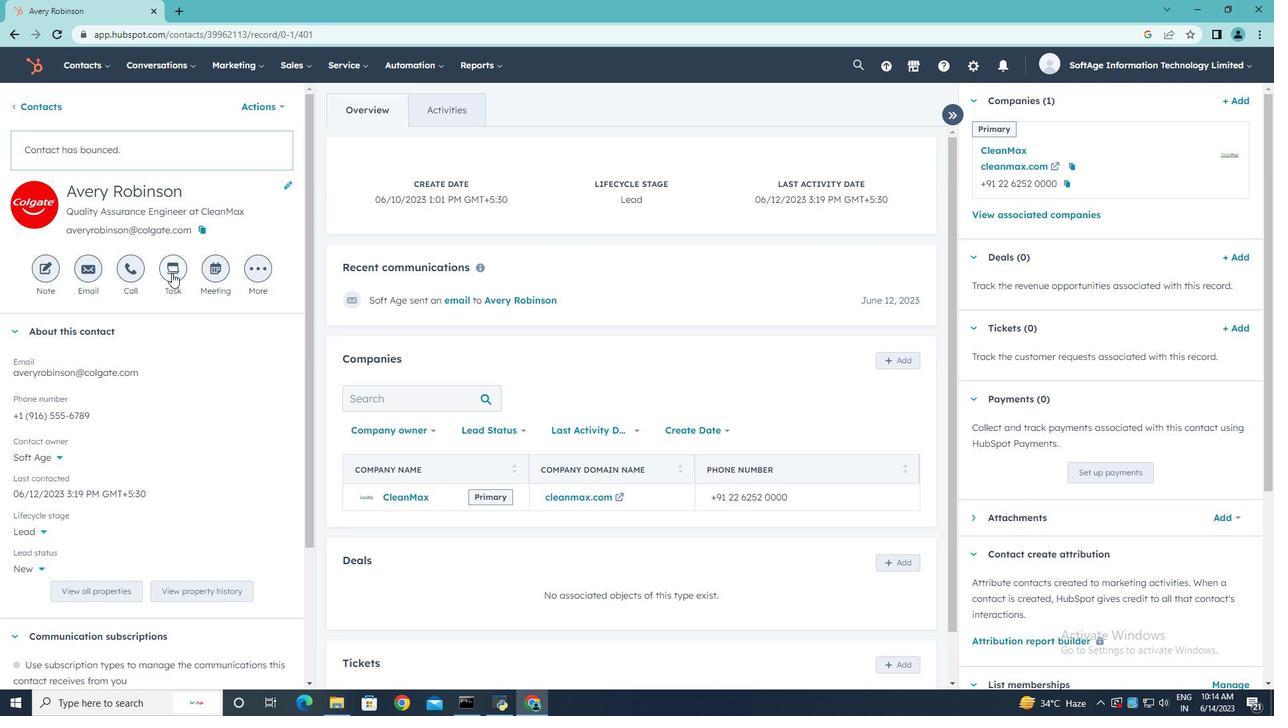 
Action: Mouse moved to (769, 368)
Screenshot: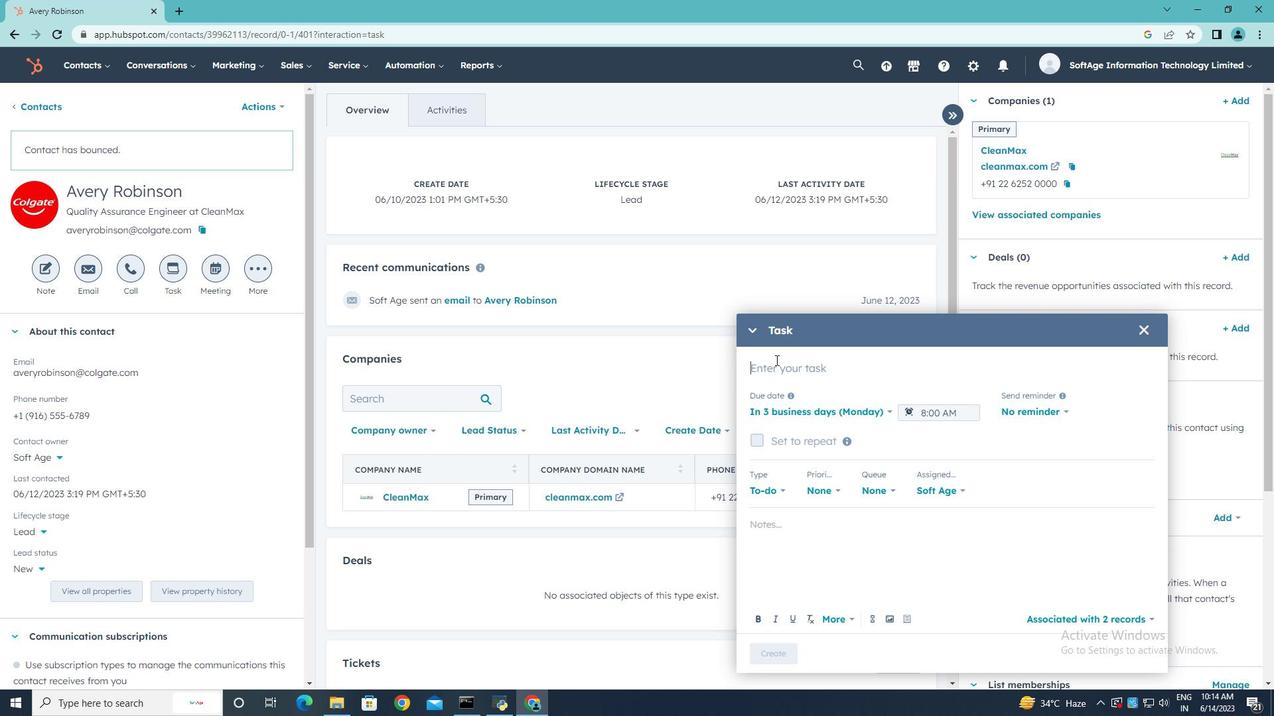 
Action: Key pressed <Key.shift>Physical<Key.space><Key.shift>Meeting<Key.space>done
Screenshot: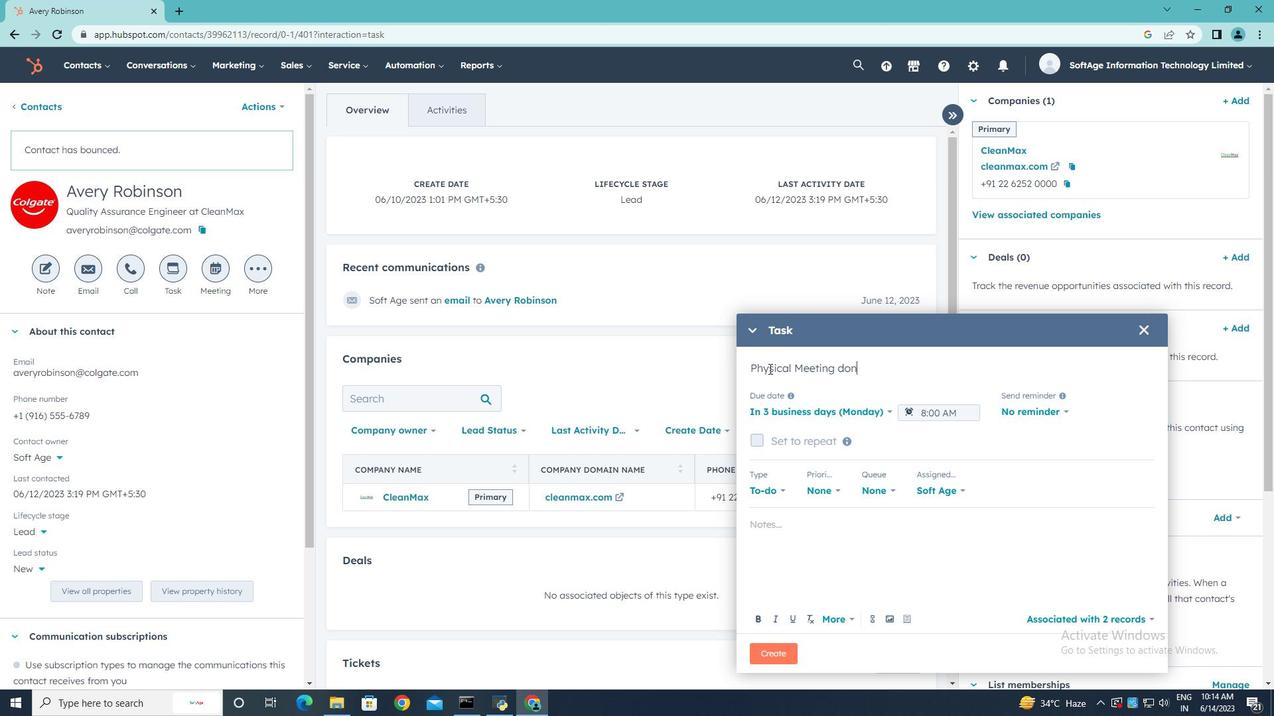 
Action: Mouse moved to (803, 366)
Screenshot: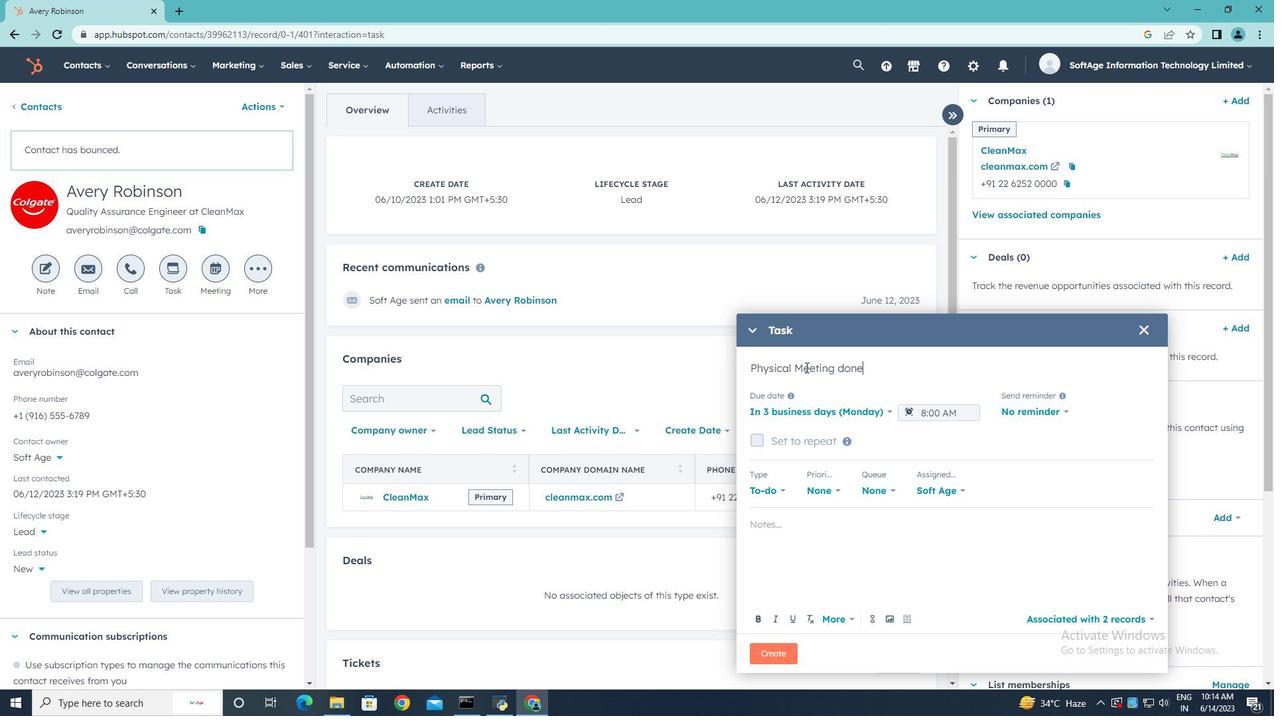 
Action: Mouse pressed left at (803, 366)
Screenshot: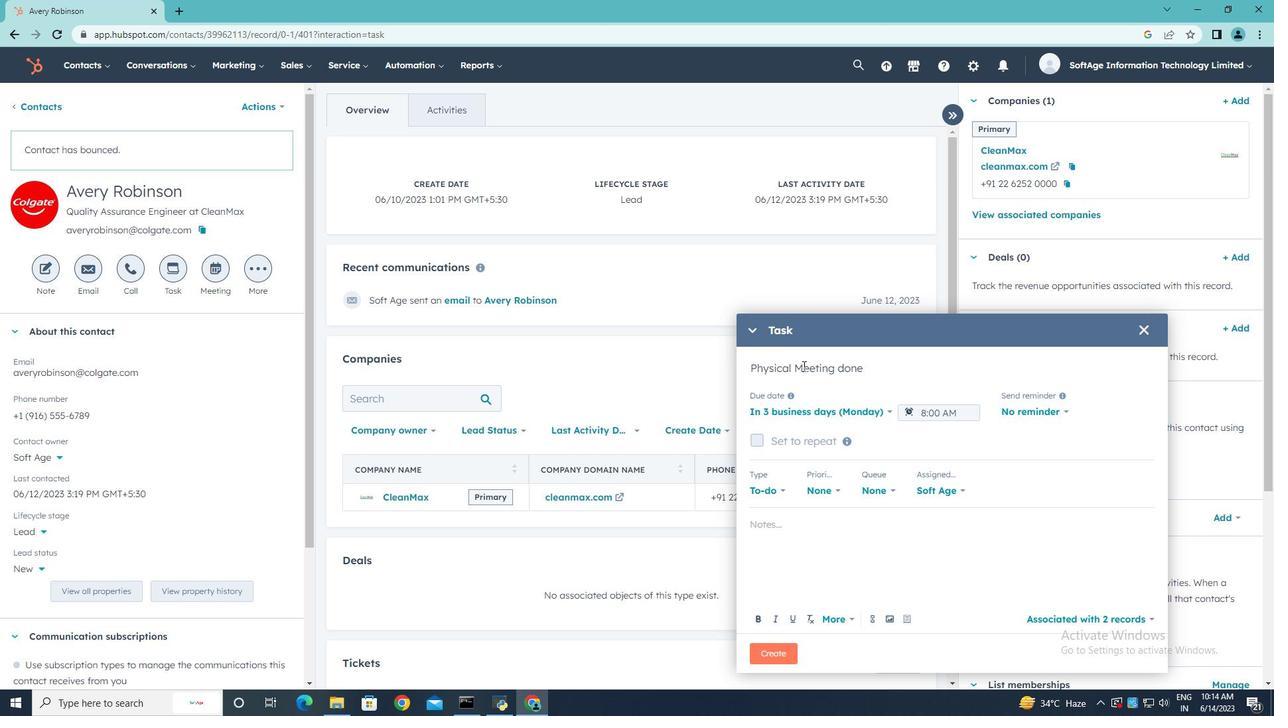 
Action: Mouse moved to (803, 368)
Screenshot: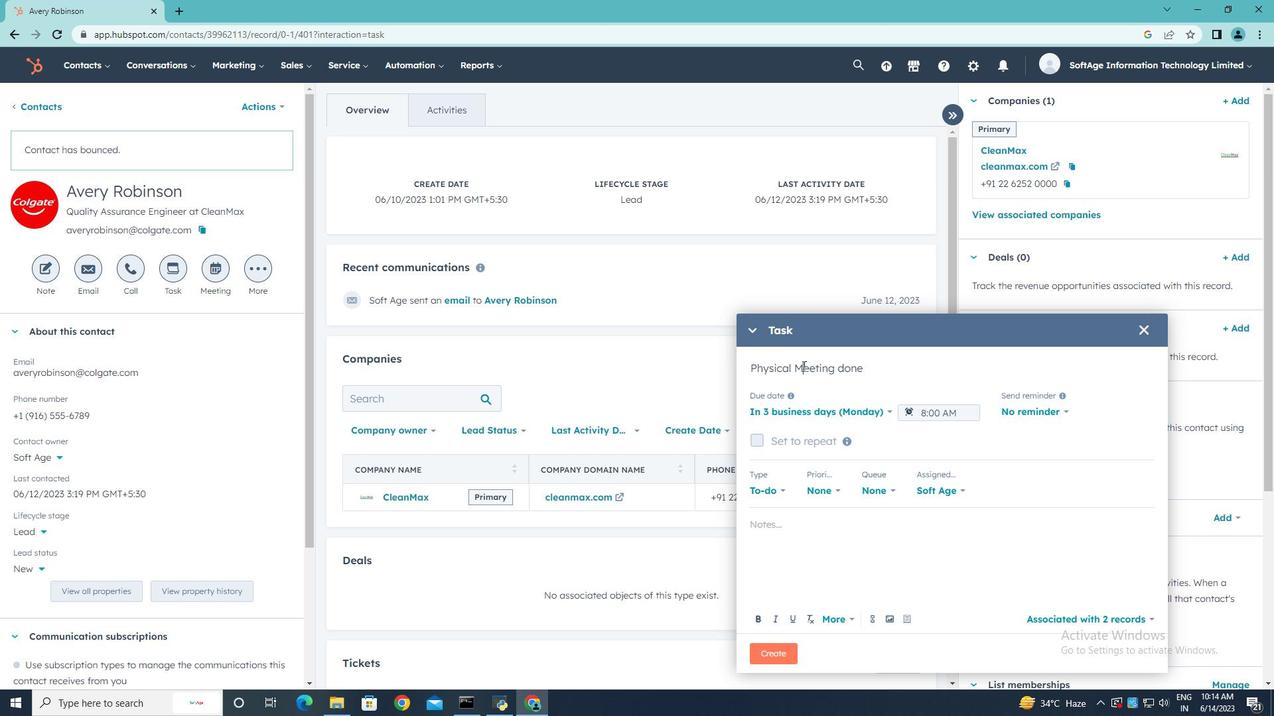 
Action: Key pressed <Key.backspace>
Screenshot: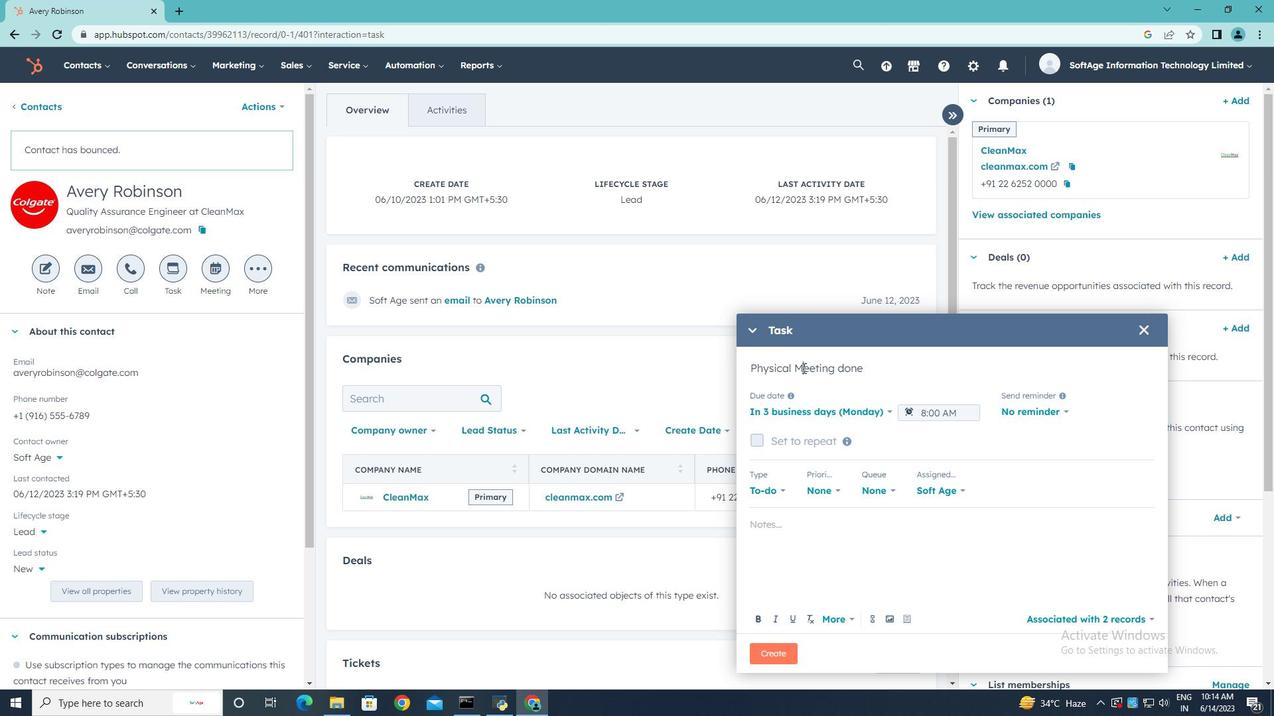 
Action: Mouse moved to (803, 368)
Screenshot: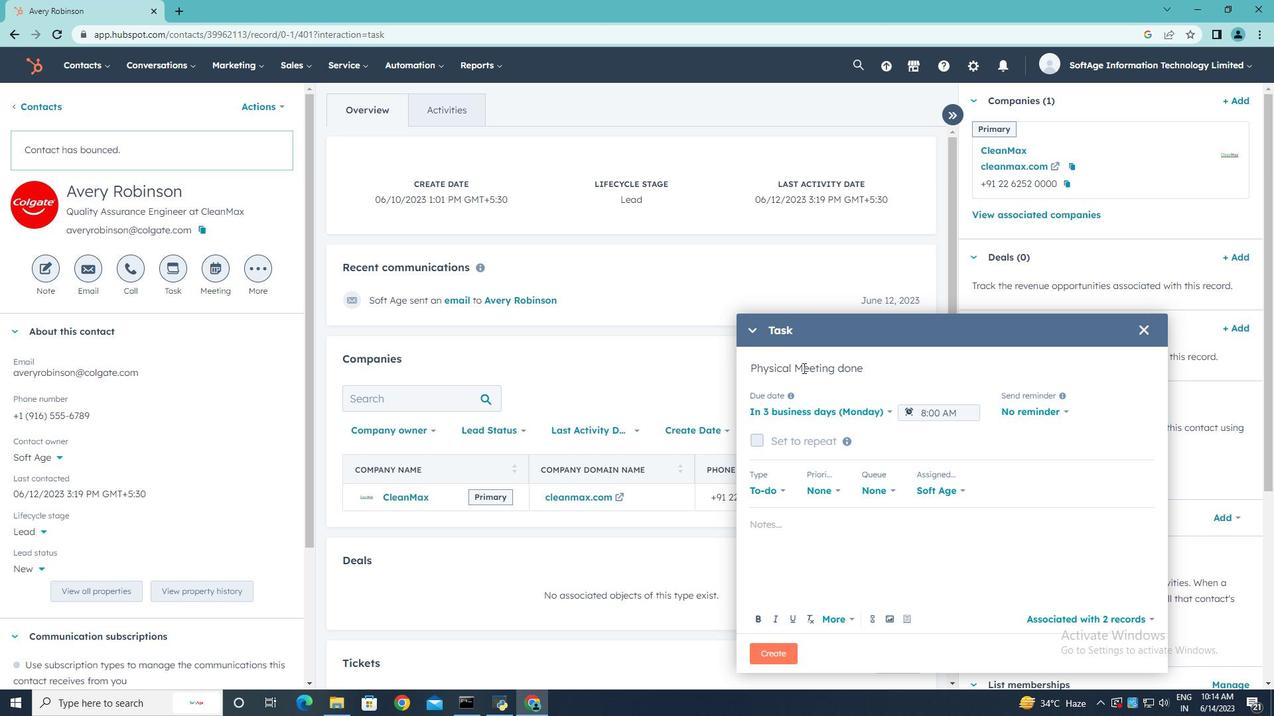 
Action: Key pressed m
Screenshot: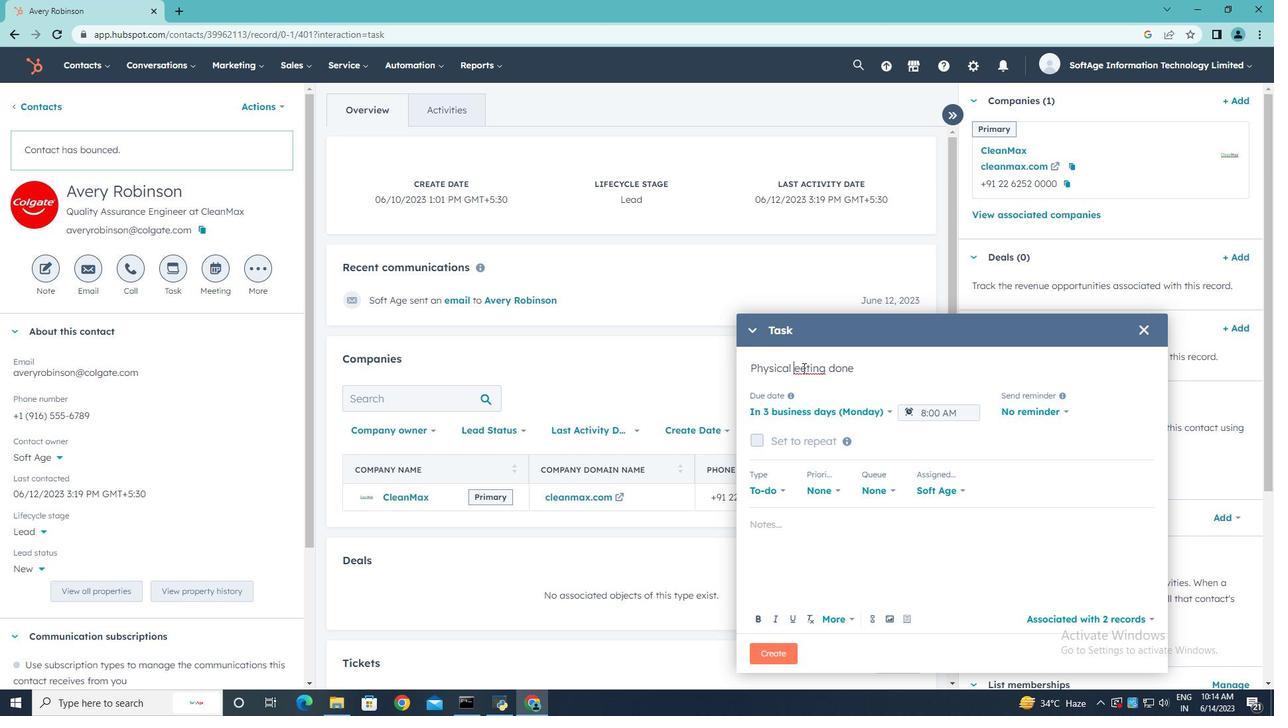 
Action: Mouse moved to (809, 413)
Screenshot: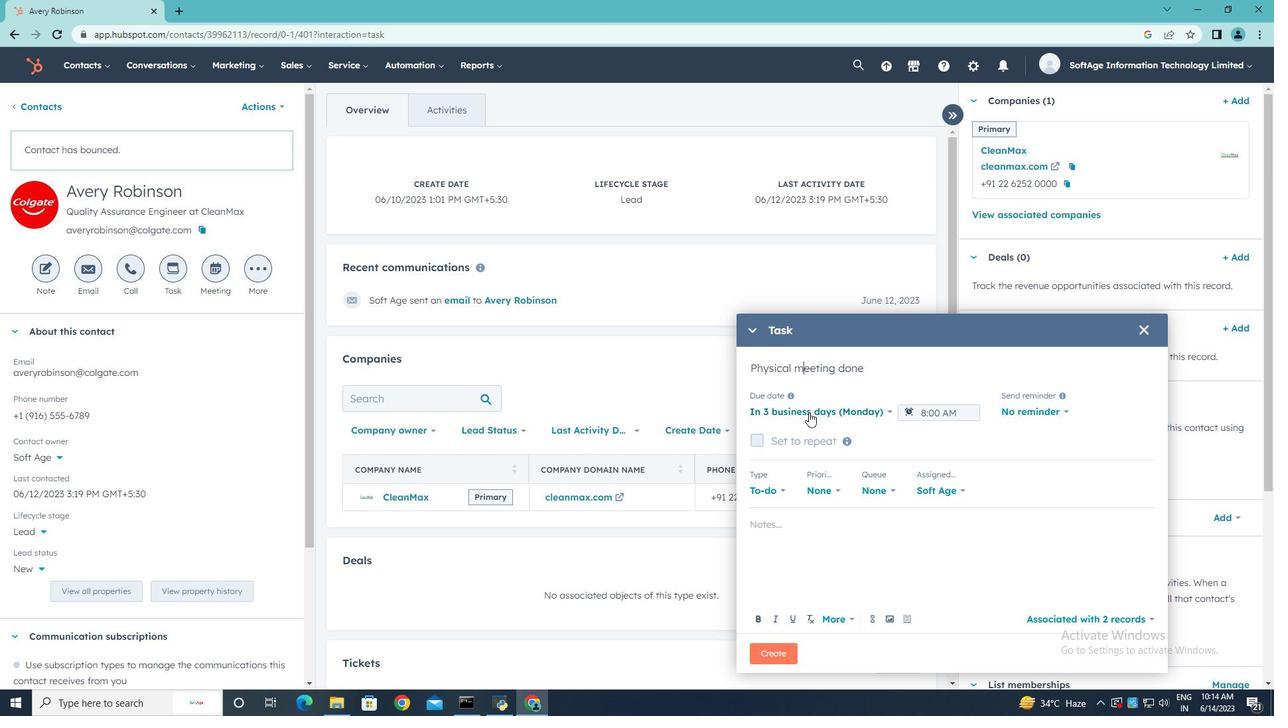 
Action: Mouse pressed left at (809, 413)
Screenshot: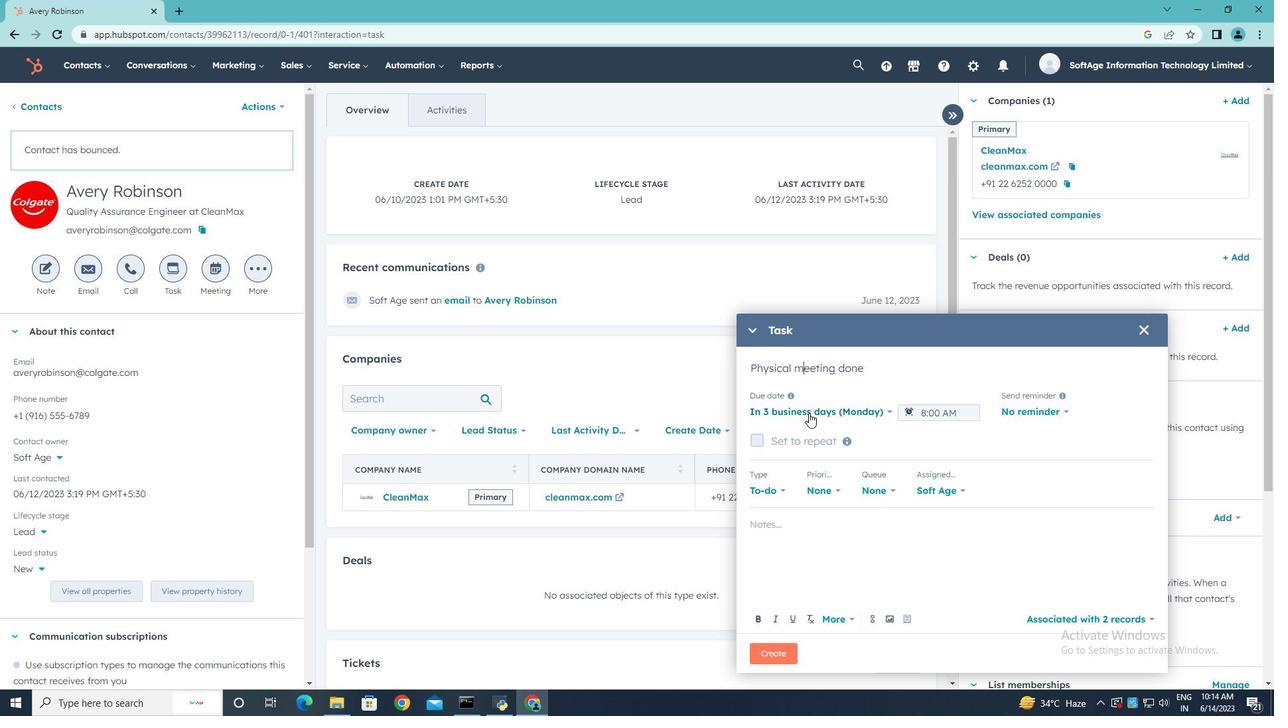 
Action: Mouse moved to (807, 497)
Screenshot: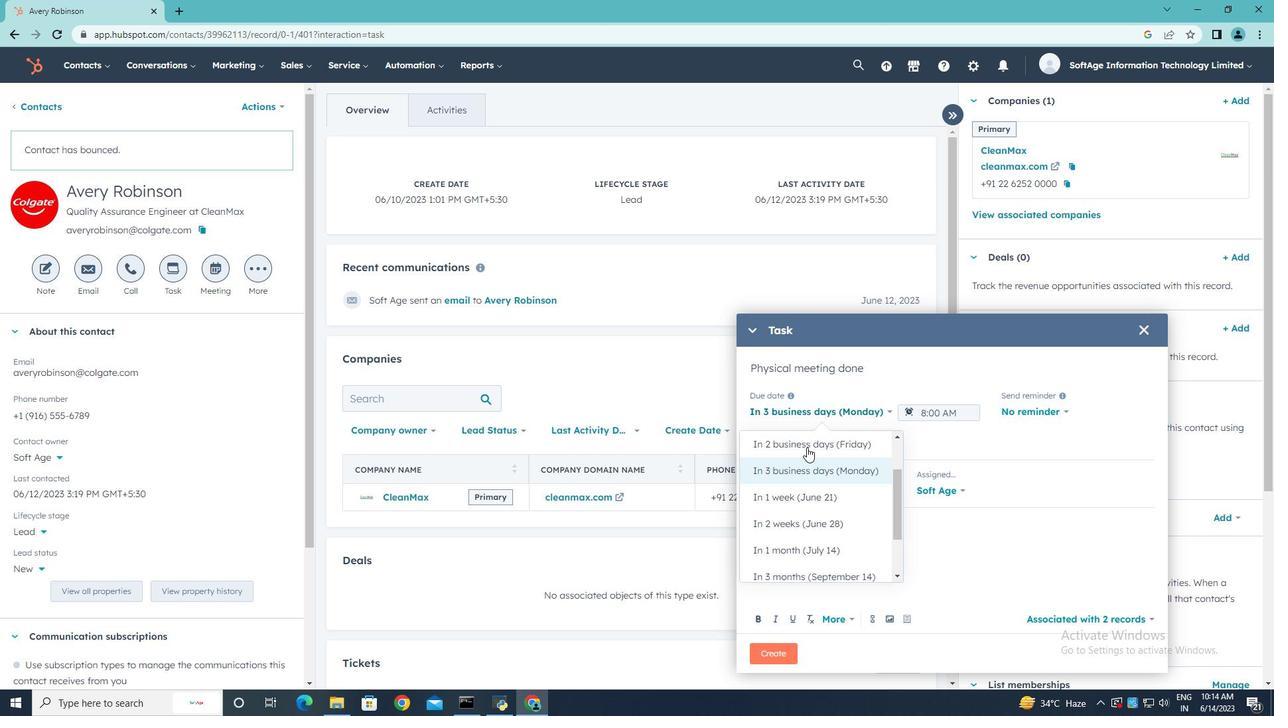 
Action: Mouse scrolled (807, 497) with delta (0, 0)
Screenshot: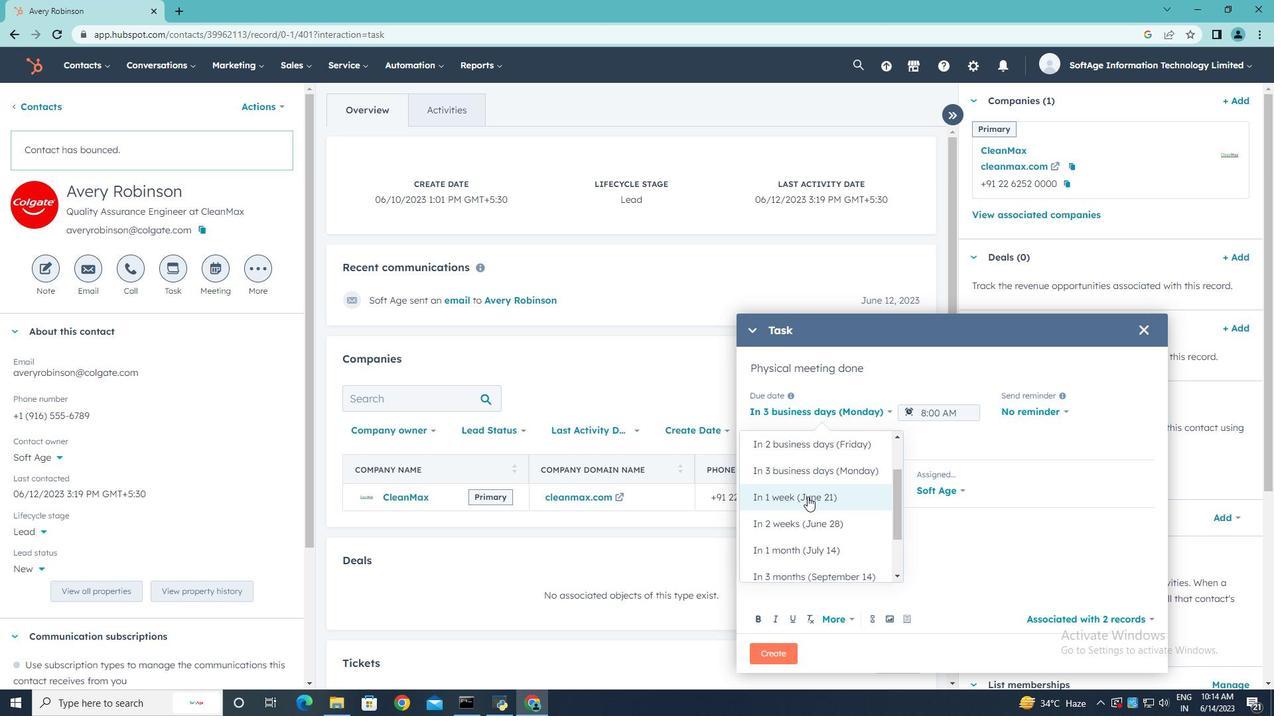 
Action: Mouse scrolled (807, 497) with delta (0, 0)
Screenshot: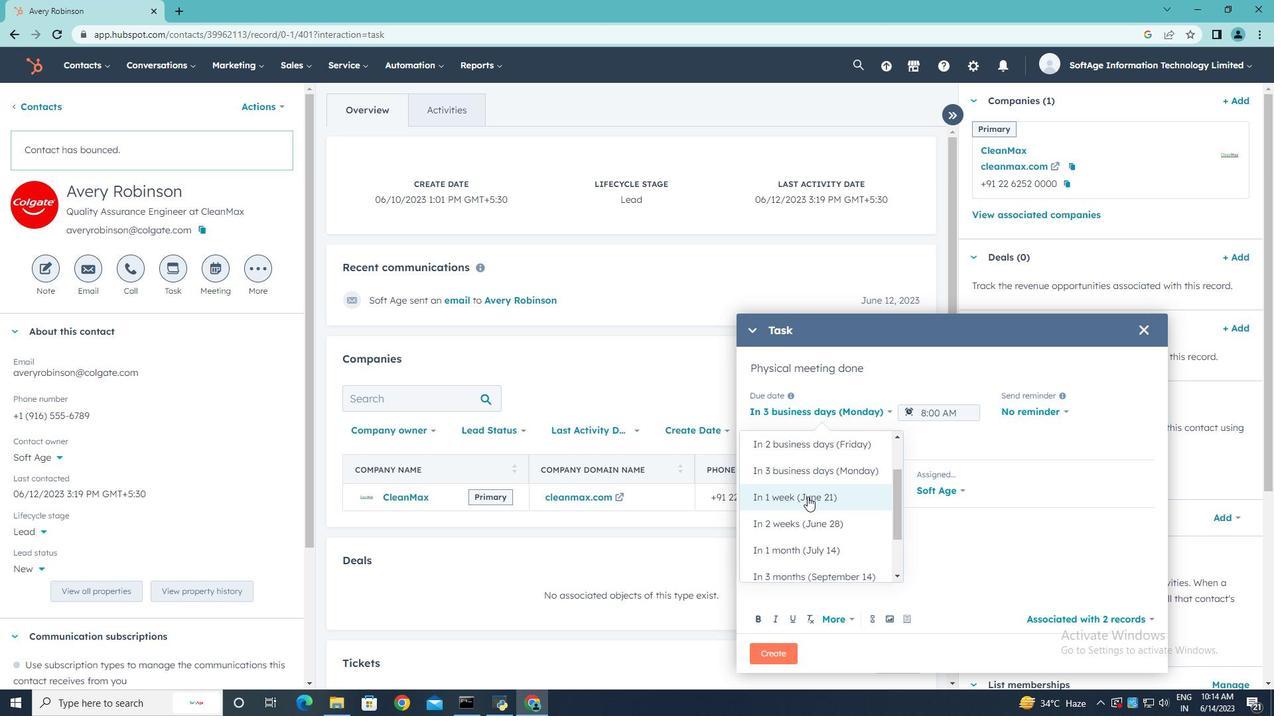
Action: Mouse scrolled (807, 497) with delta (0, 0)
Screenshot: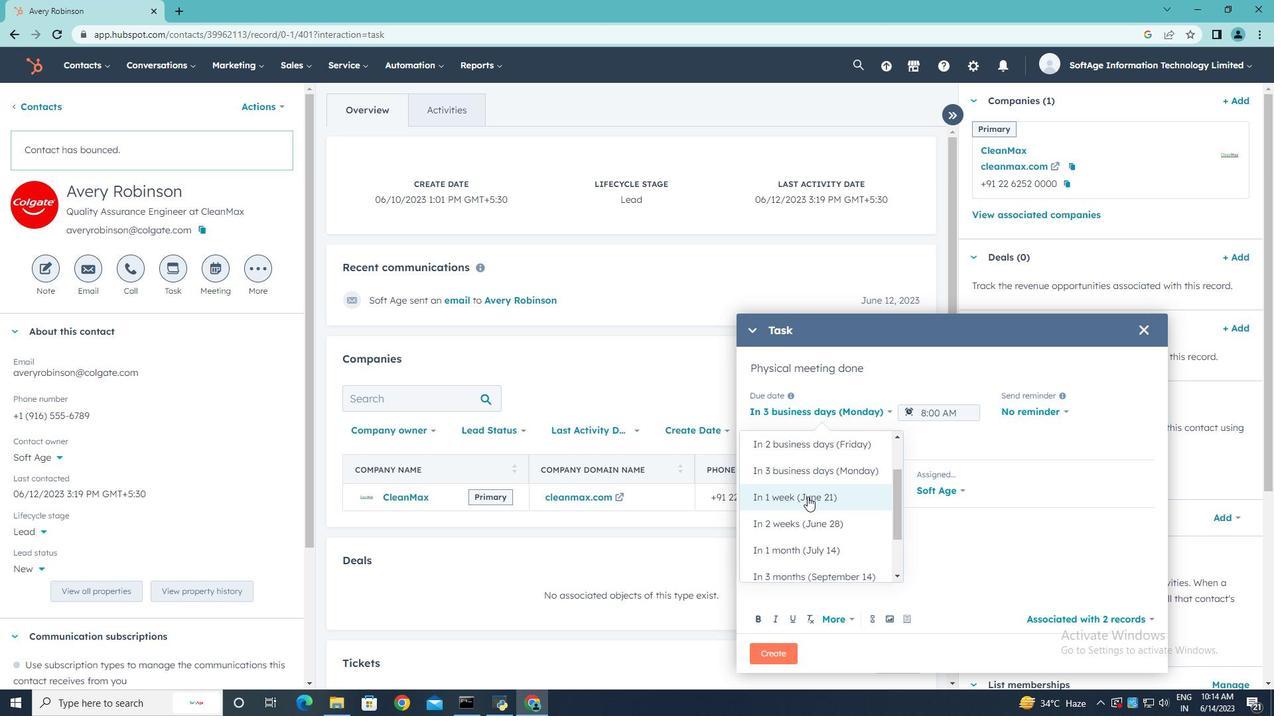 
Action: Mouse scrolled (807, 497) with delta (0, 0)
Screenshot: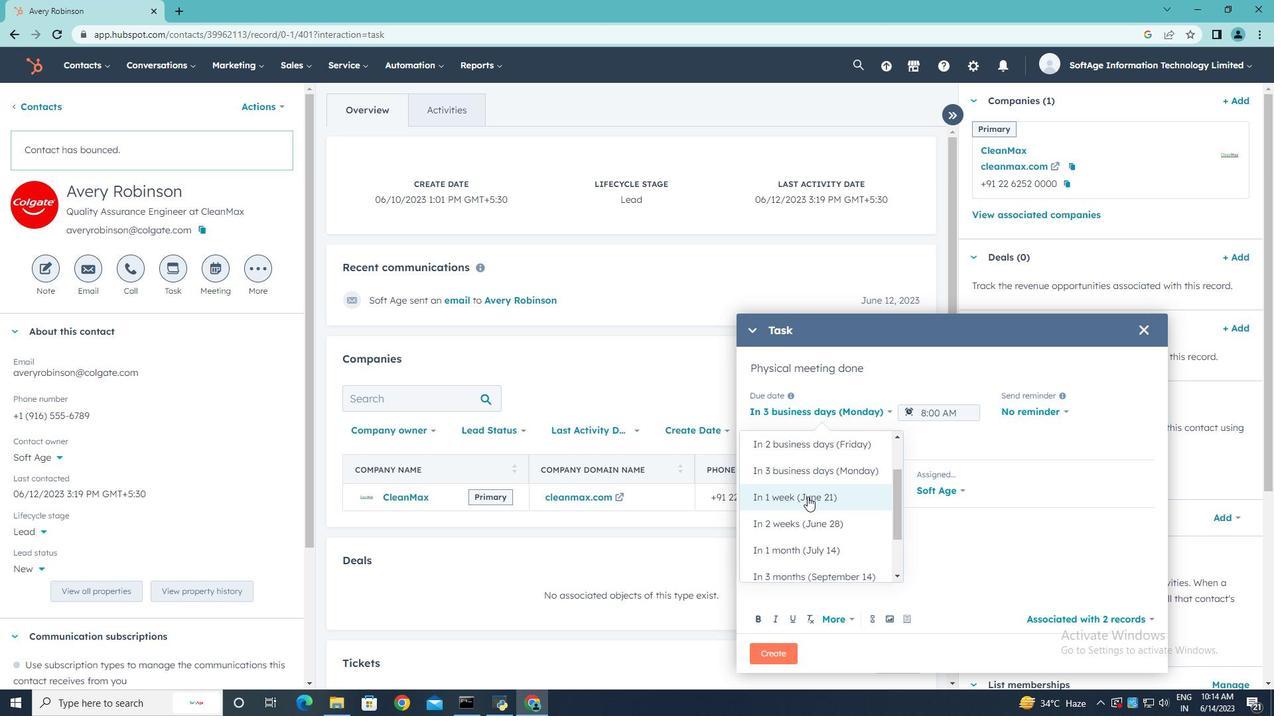 
Action: Mouse moved to (801, 475)
Screenshot: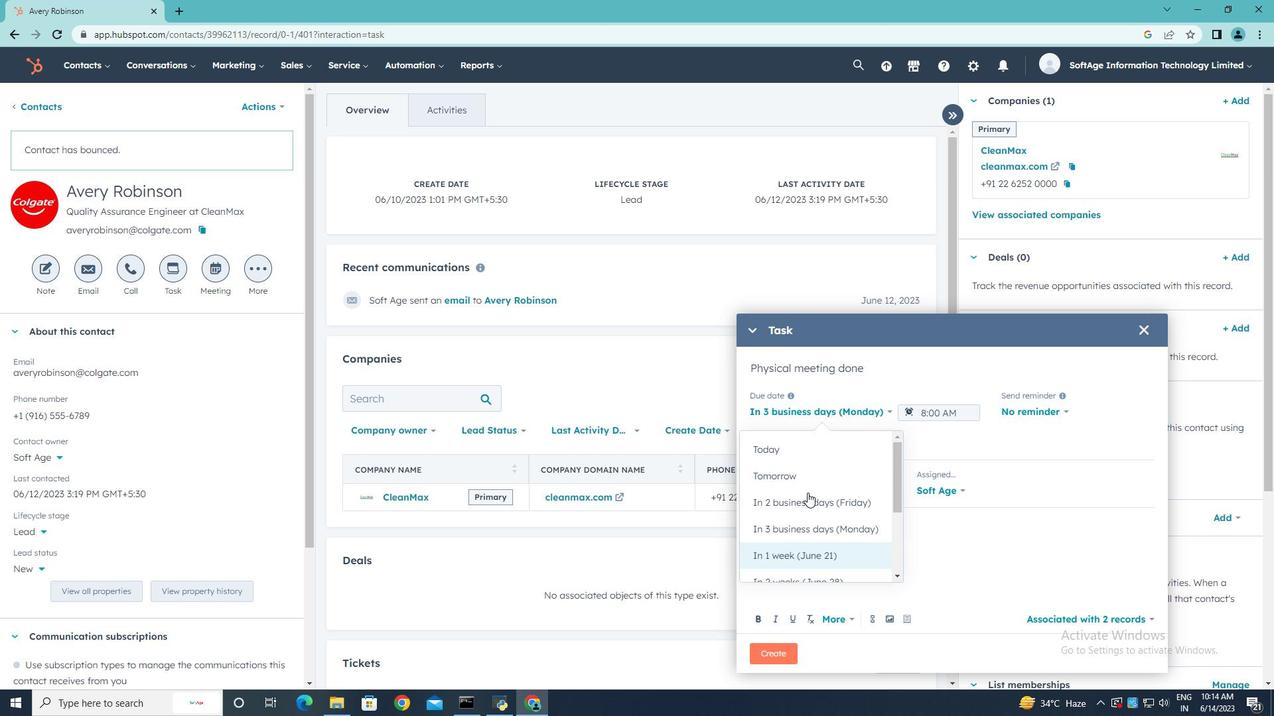 
Action: Mouse pressed left at (801, 475)
Screenshot: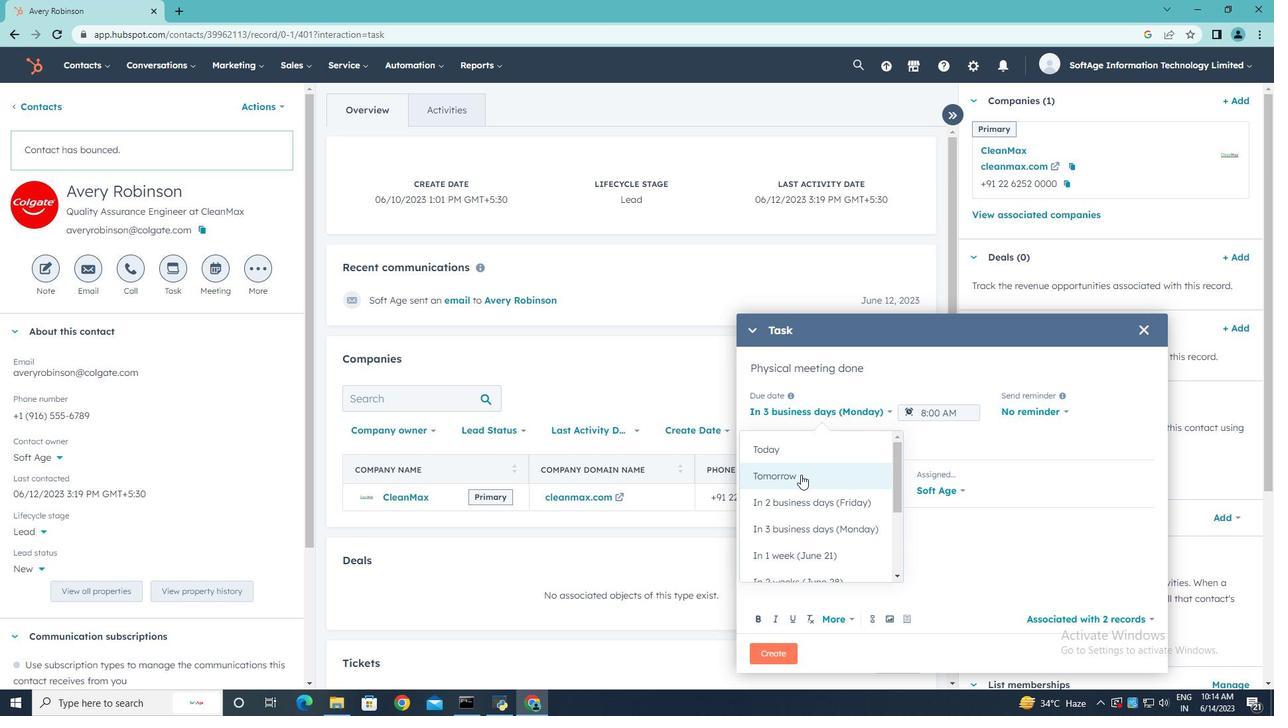 
Action: Mouse moved to (947, 412)
Screenshot: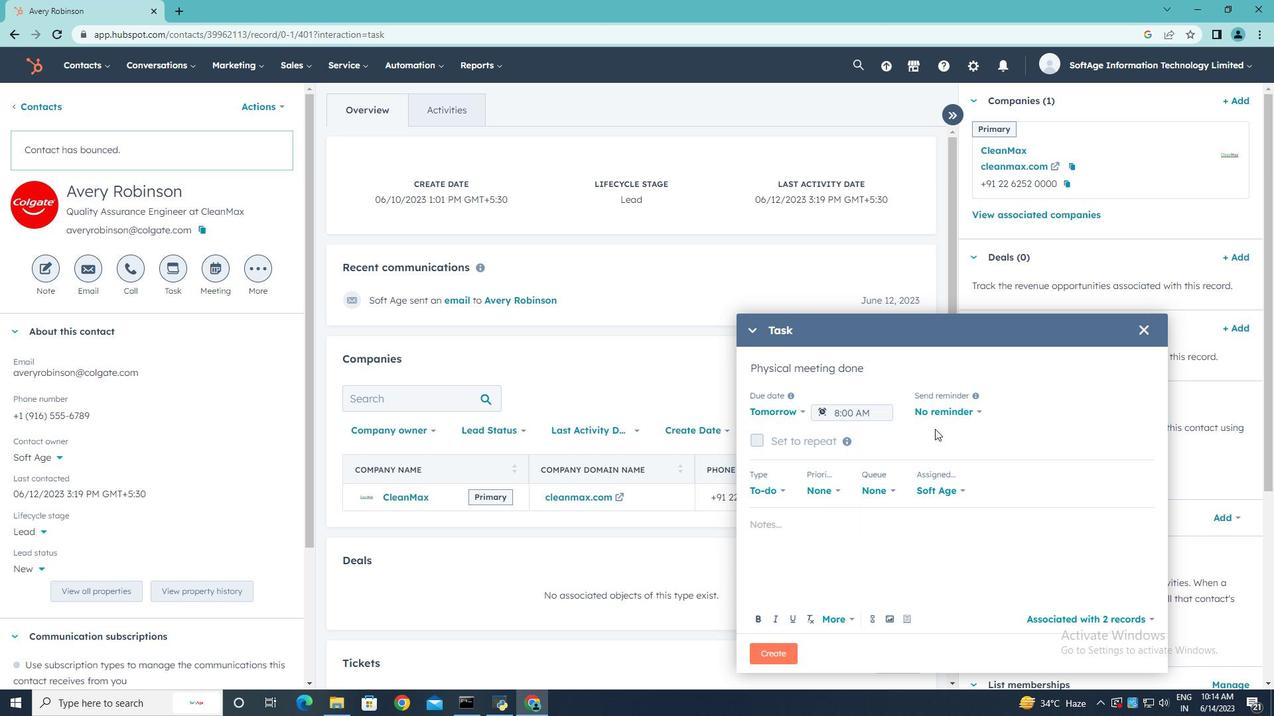 
Action: Mouse pressed left at (947, 412)
Screenshot: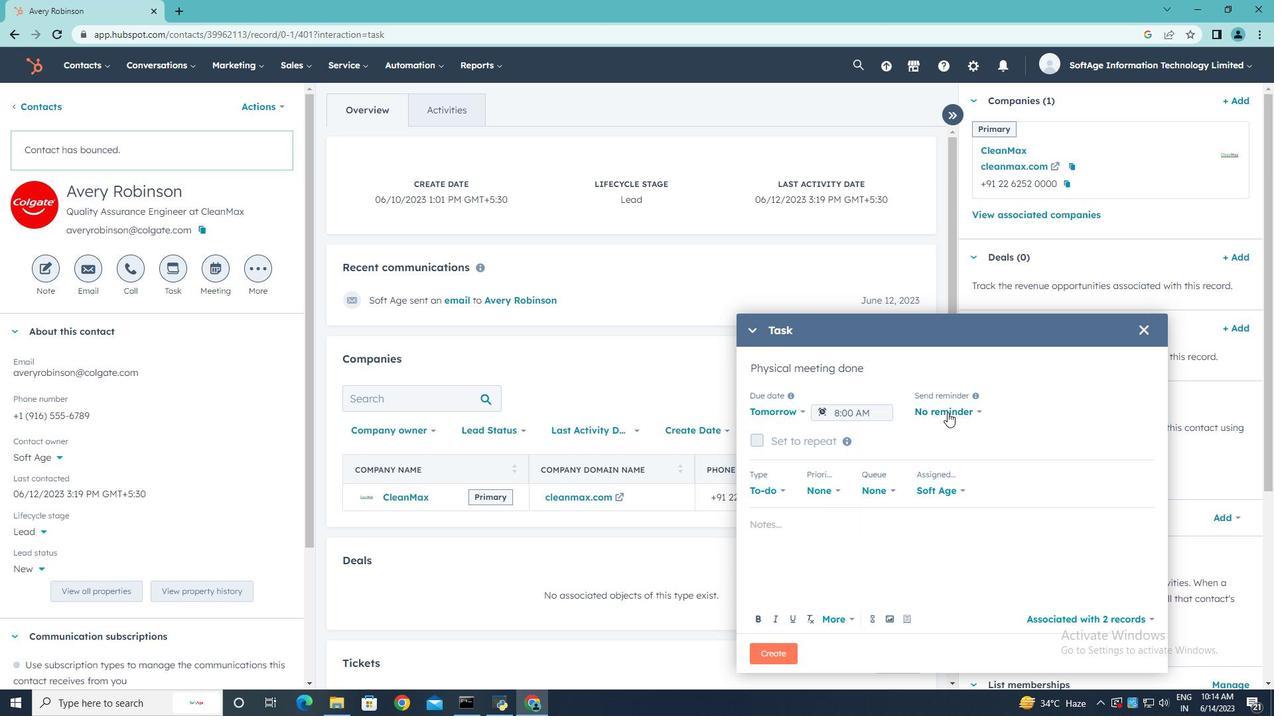
Action: Mouse moved to (944, 492)
Screenshot: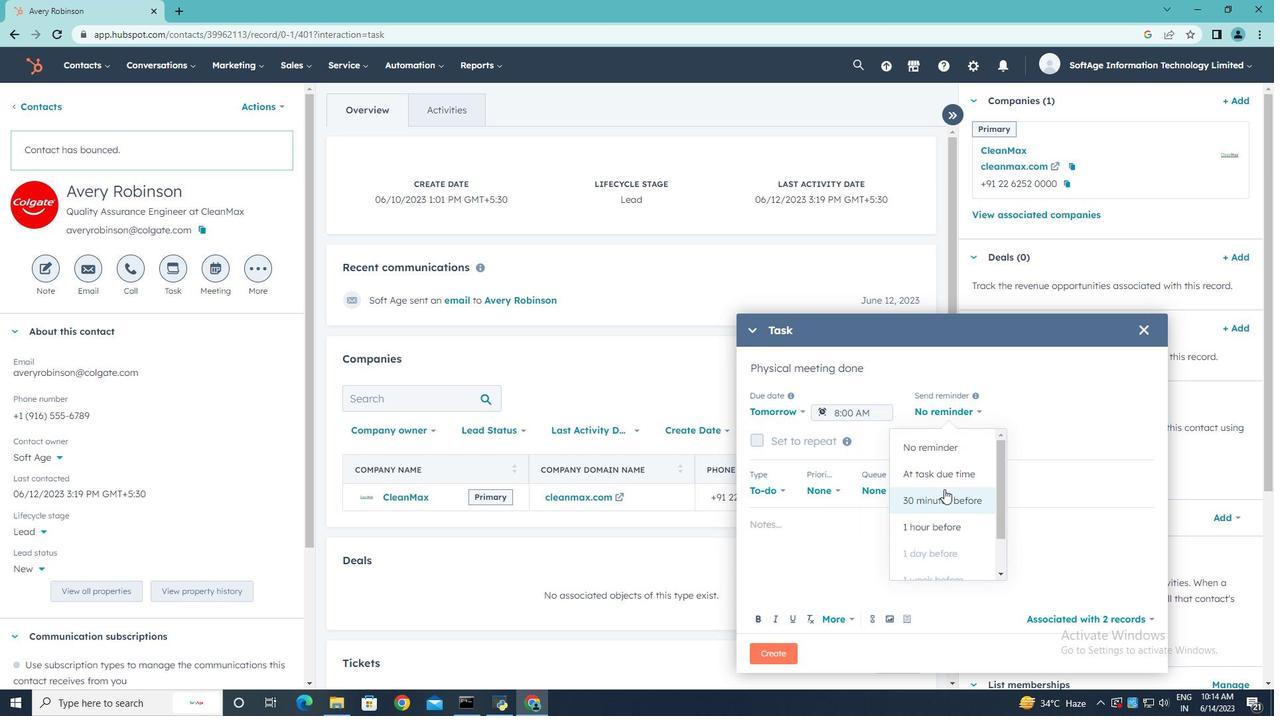 
Action: Mouse pressed left at (944, 492)
Screenshot: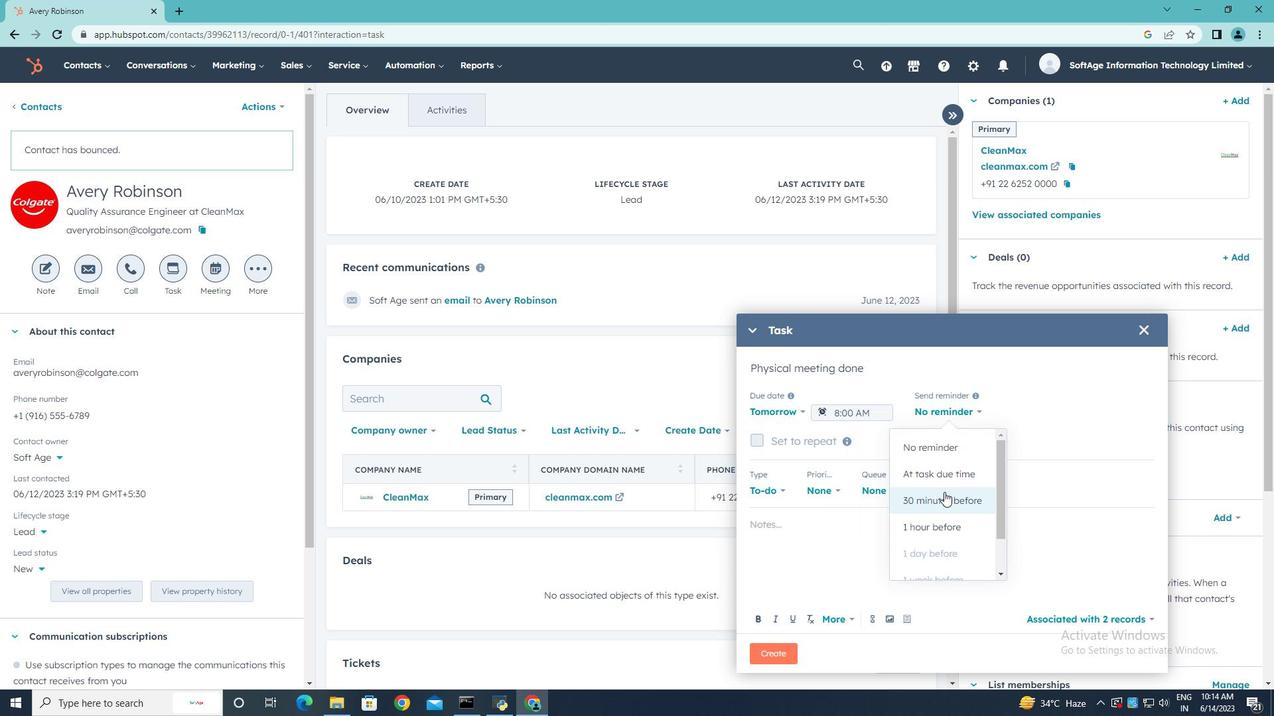 
Action: Mouse moved to (818, 488)
Screenshot: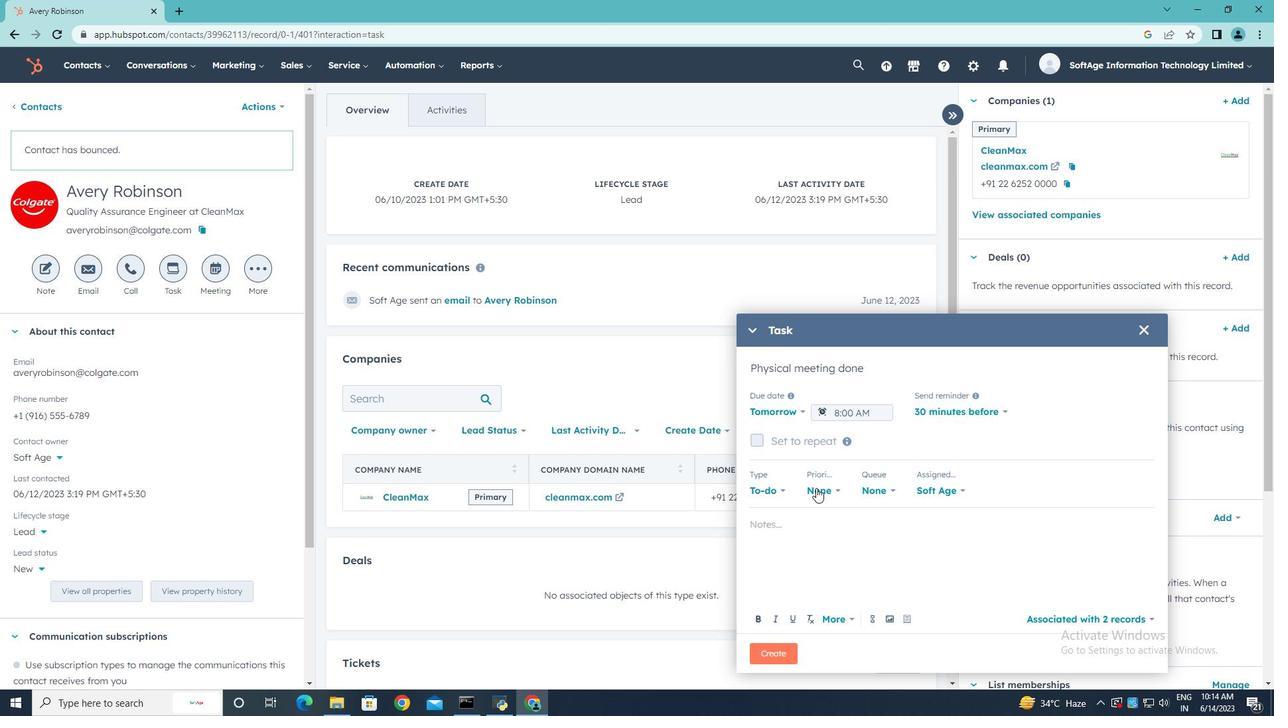 
Action: Mouse pressed left at (818, 488)
Screenshot: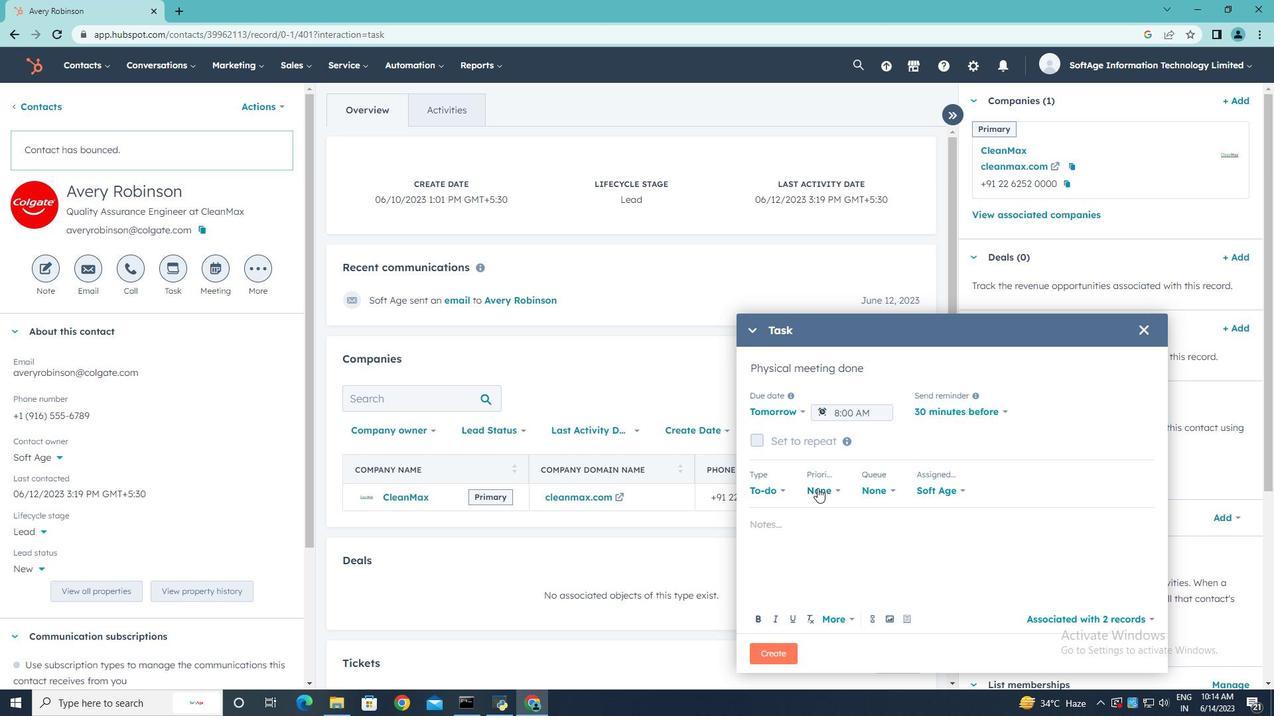 
Action: Mouse moved to (812, 604)
Screenshot: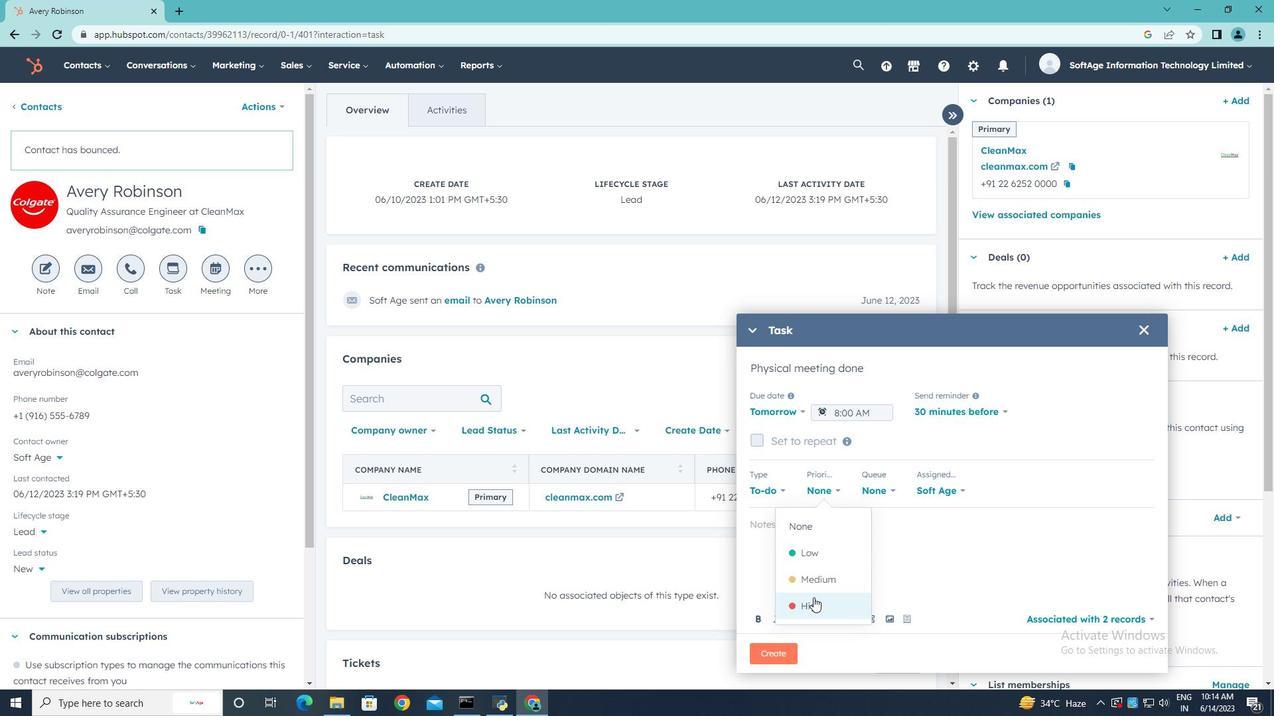 
Action: Mouse pressed left at (812, 604)
Screenshot: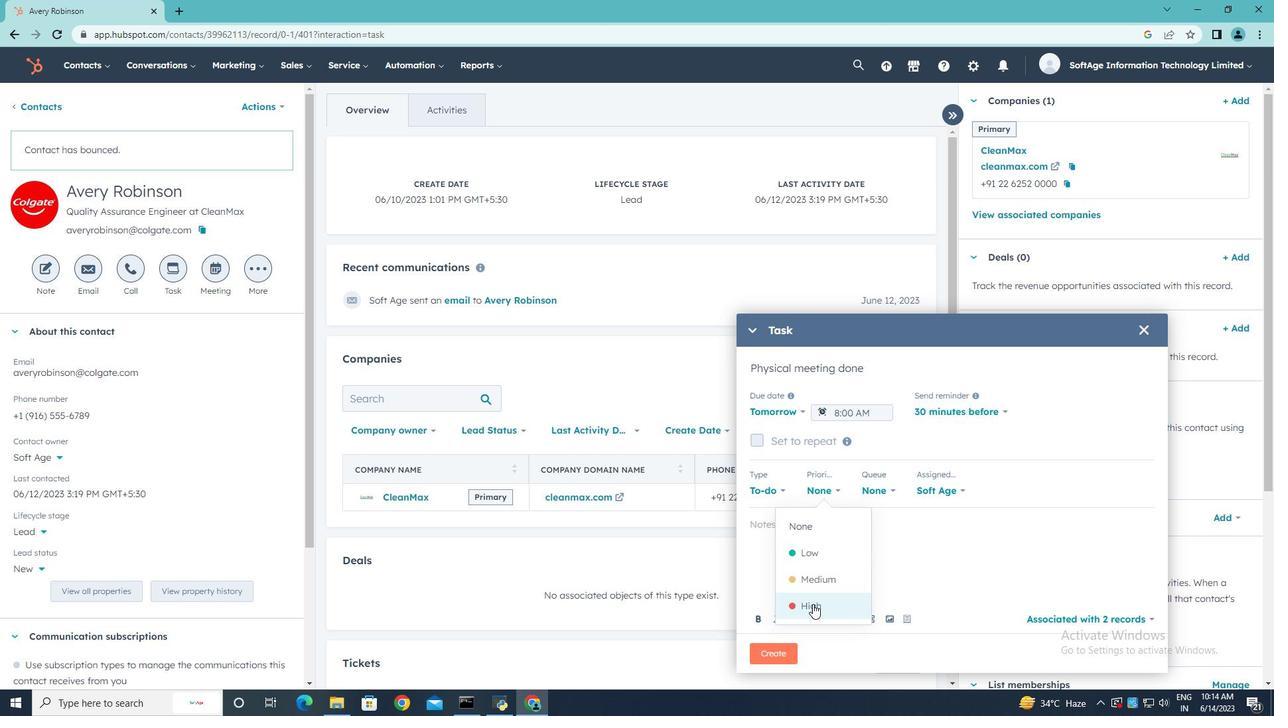 
Action: Mouse moved to (814, 544)
Screenshot: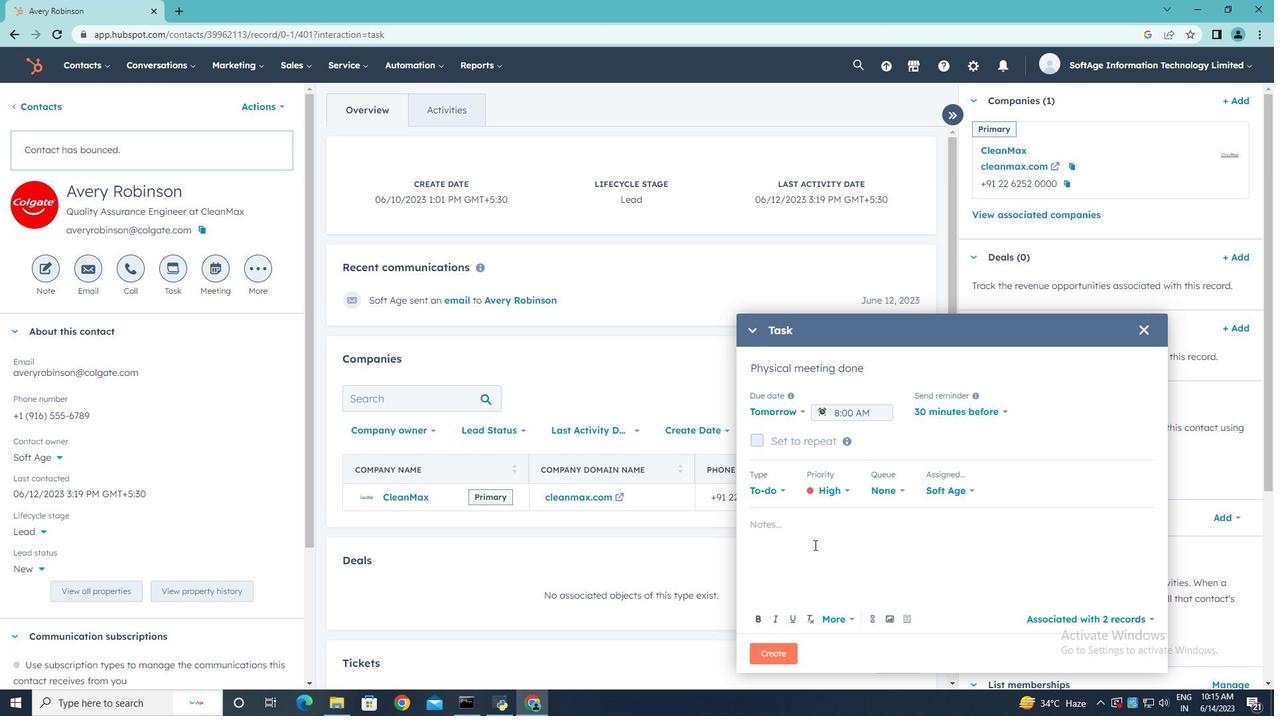 
Action: Mouse pressed left at (814, 544)
Screenshot: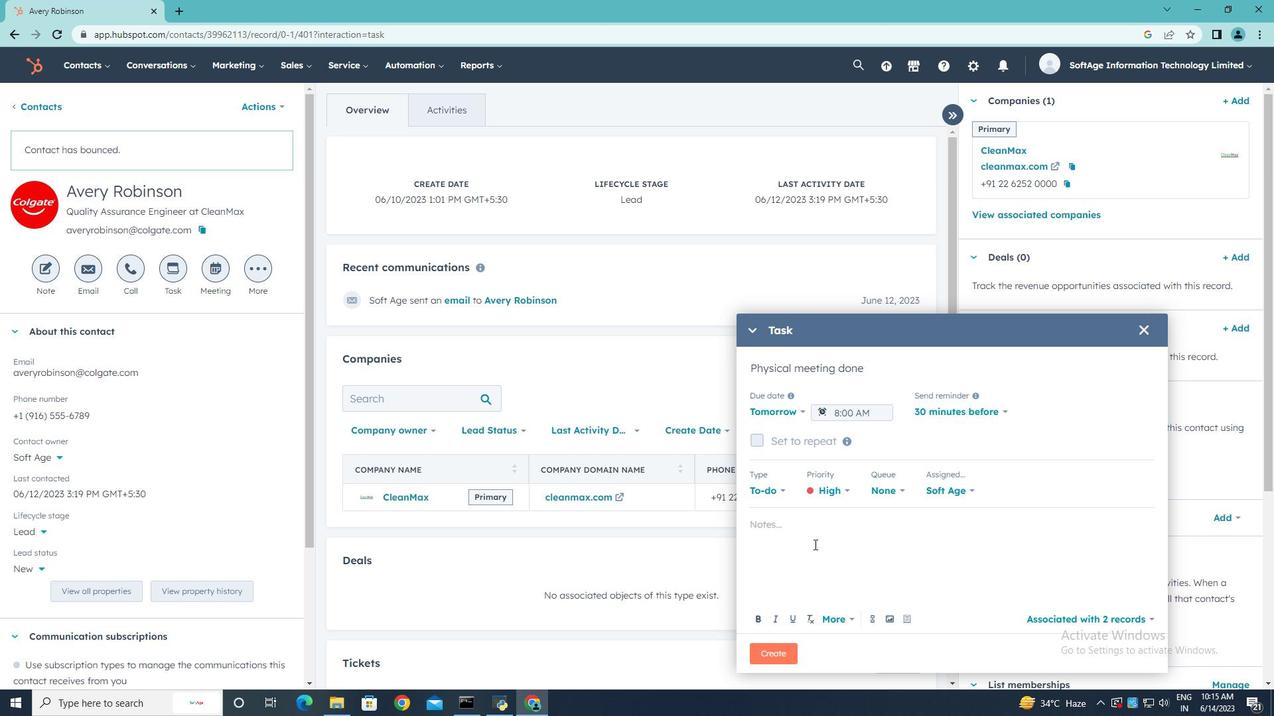 
Action: Key pressed follow<Key.space>up<Key.space>with<Key.space>the<Key.space>client<Key.space>regarding<Key.space>their<Key.space>recent<Key.space>inquiry<Key.space>and<Key.space>address<Key.space>any<Key.space>questions<Key.space>they<Key.space>may<Key.space>have..
Screenshot: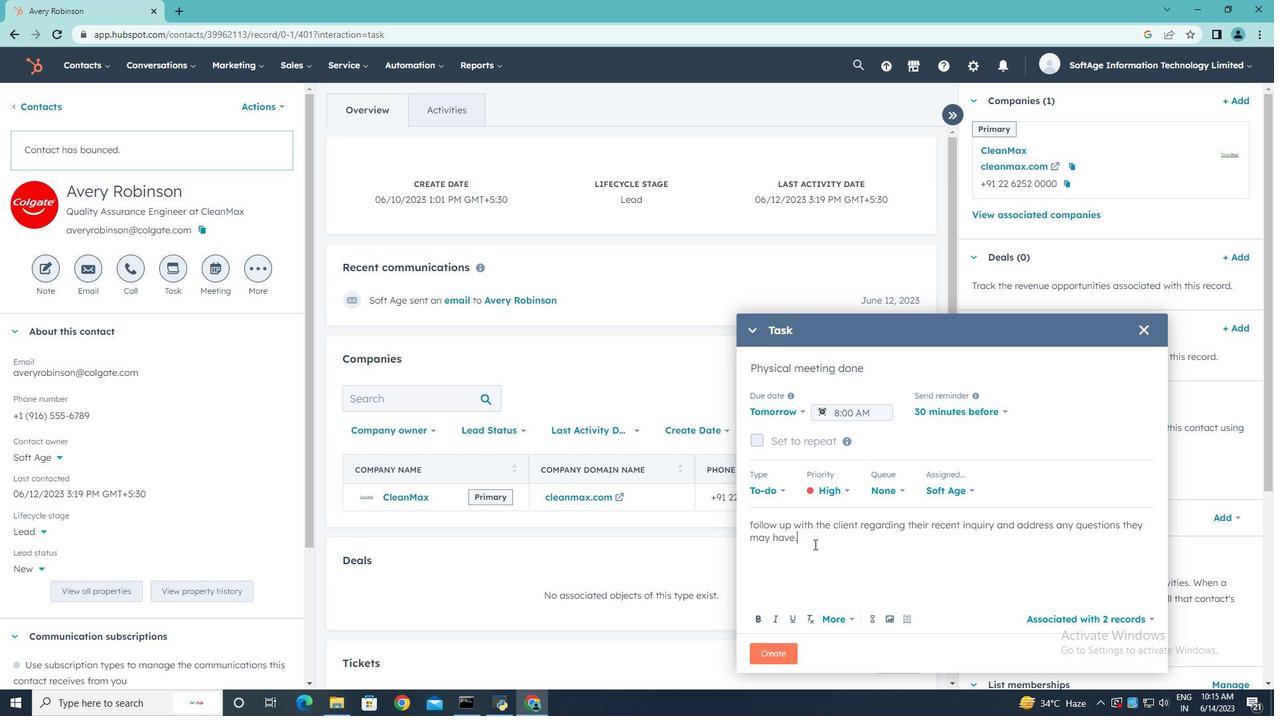 
Action: Mouse moved to (769, 652)
Screenshot: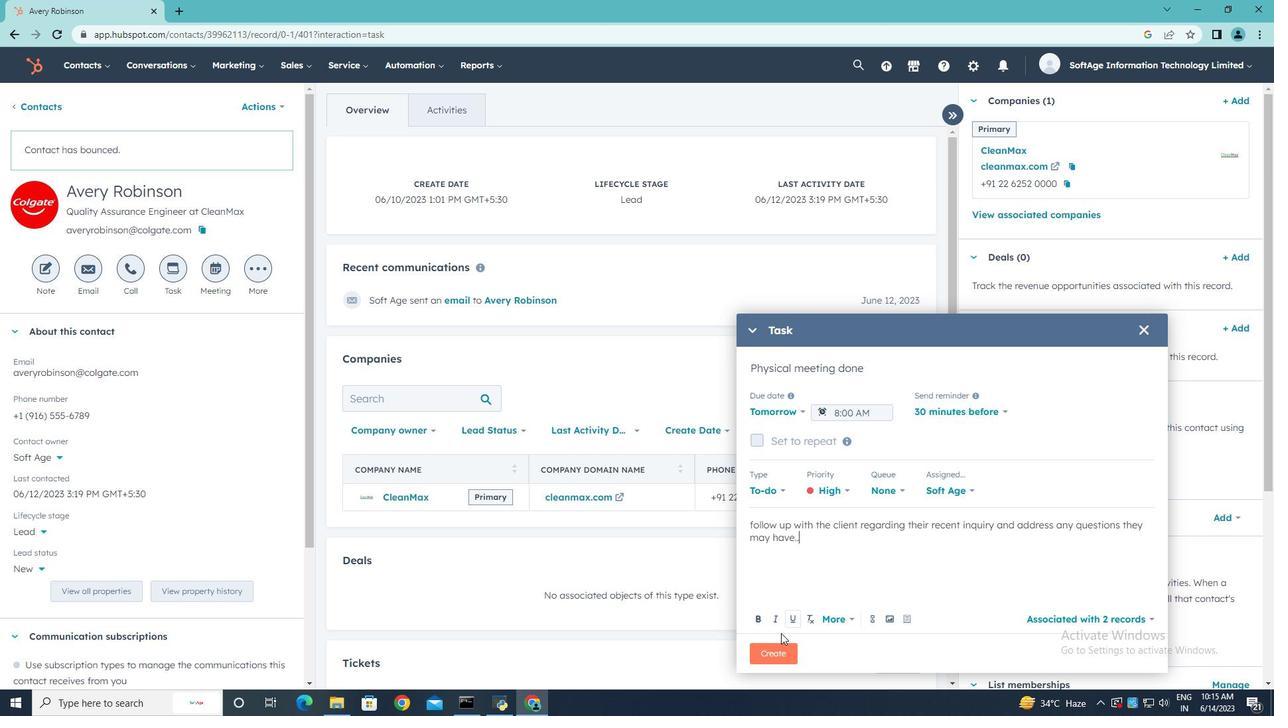 
Action: Mouse pressed left at (769, 652)
Screenshot: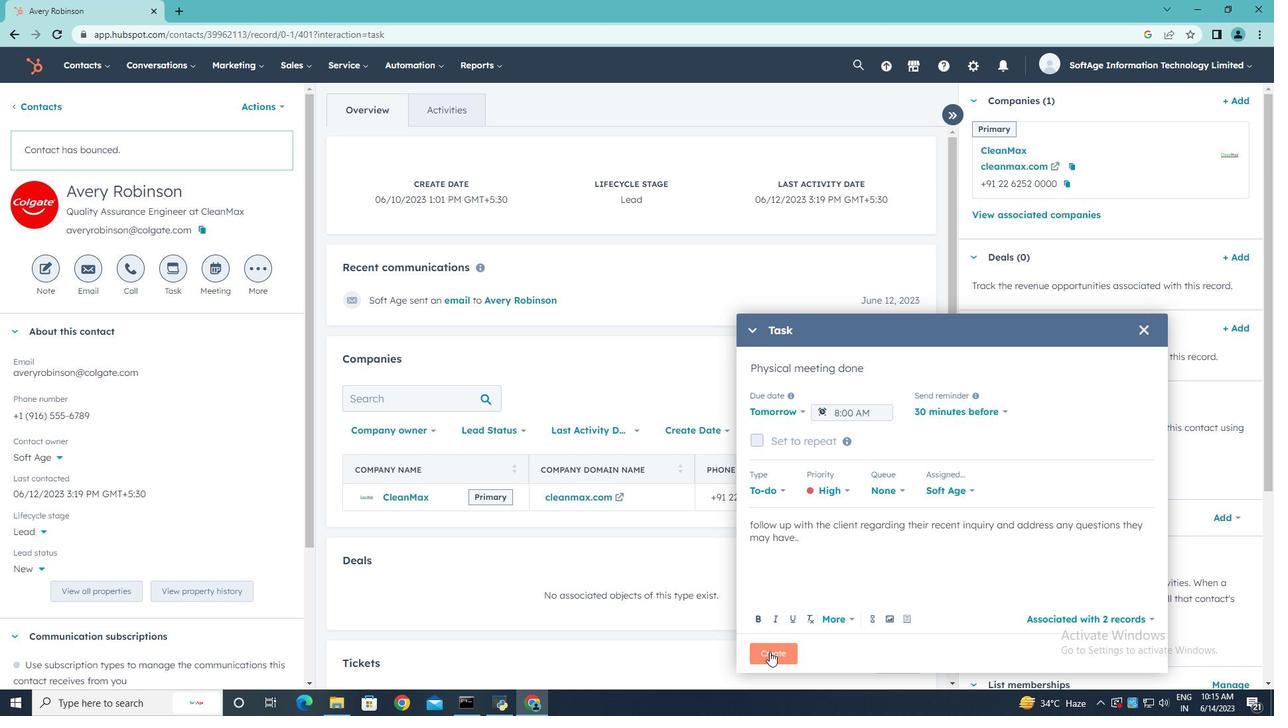 
Action: Mouse moved to (513, 534)
Screenshot: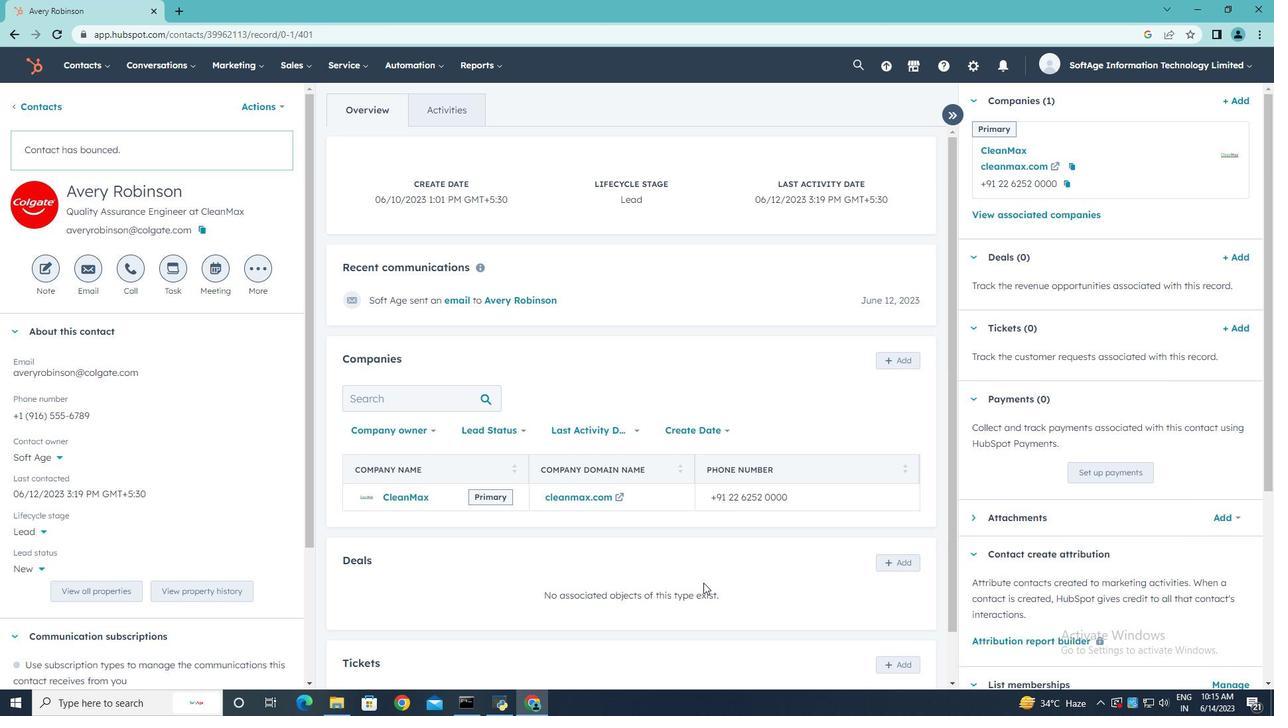 
